 Task: Check the sale-to-list ratio of underground utilities in the last 5 years.
Action: Mouse moved to (932, 204)
Screenshot: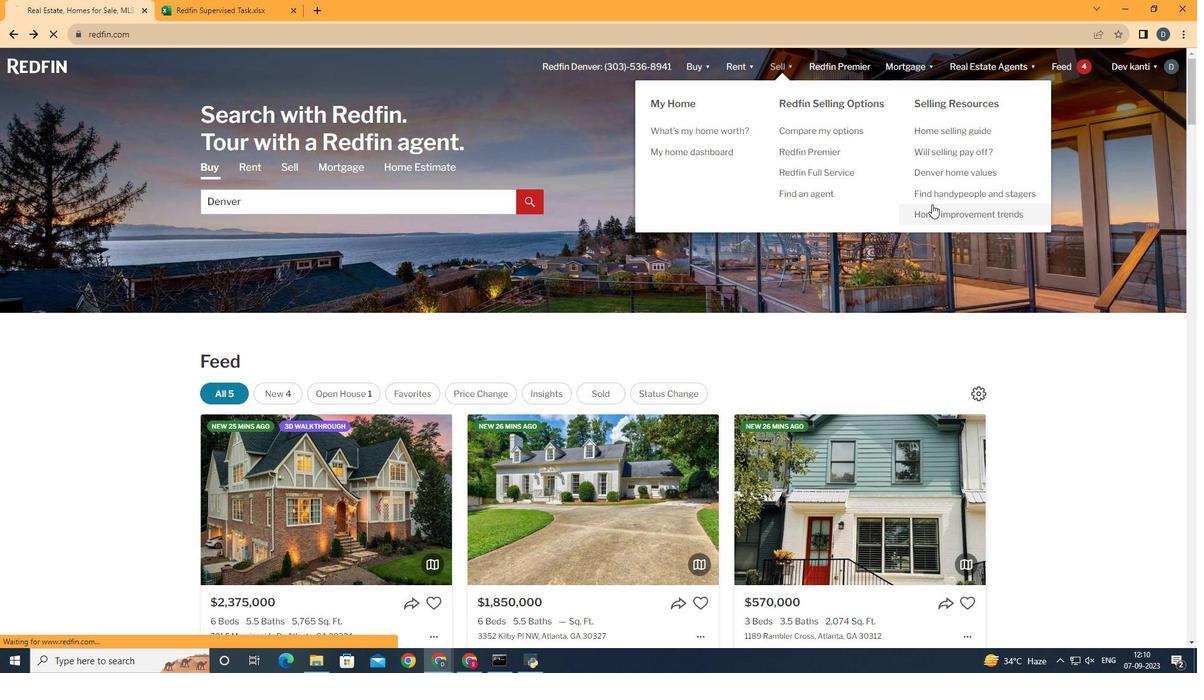
Action: Mouse pressed left at (932, 204)
Screenshot: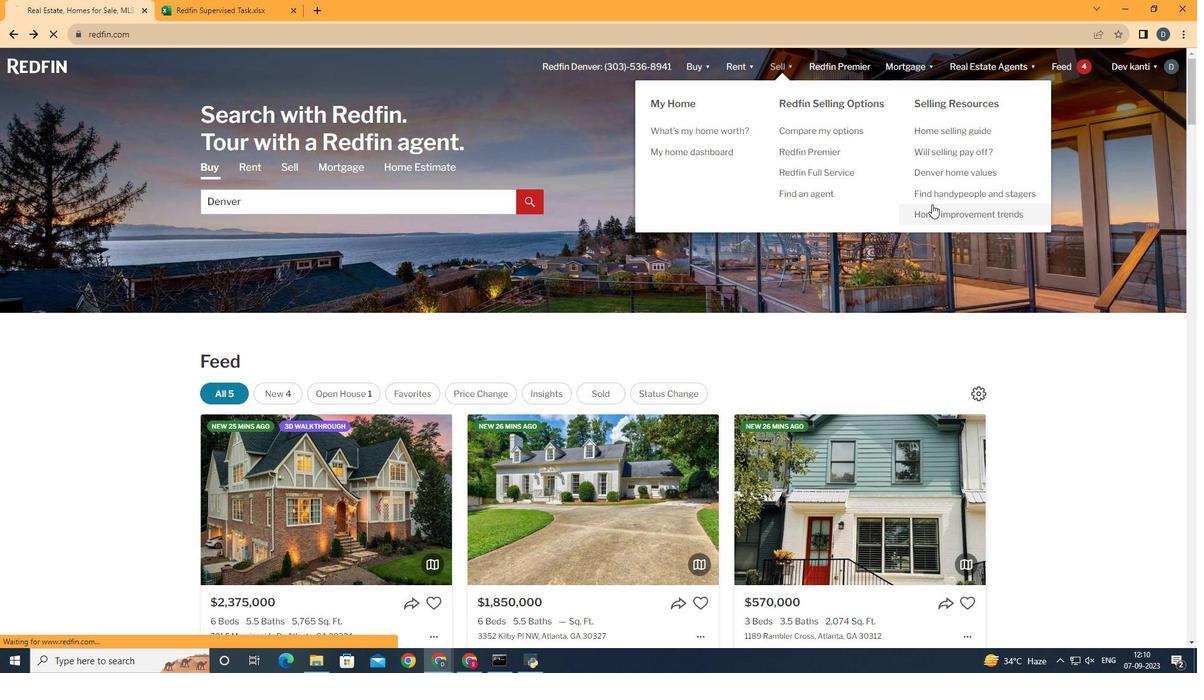 
Action: Mouse moved to (293, 248)
Screenshot: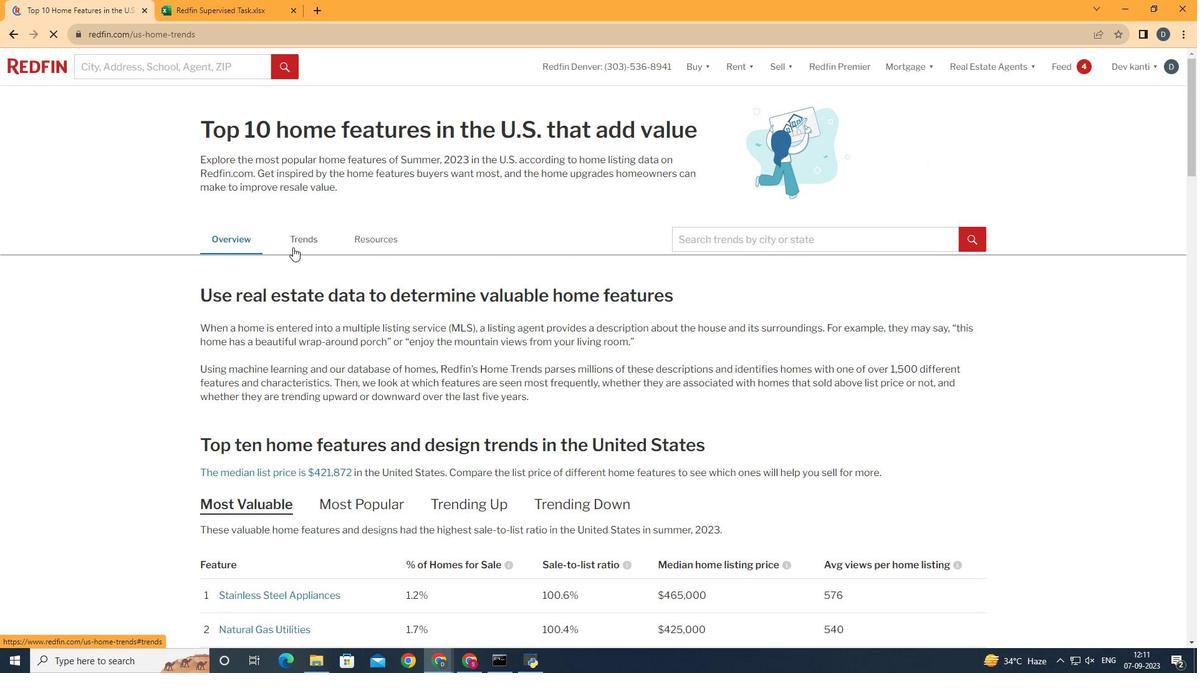 
Action: Mouse pressed left at (293, 248)
Screenshot: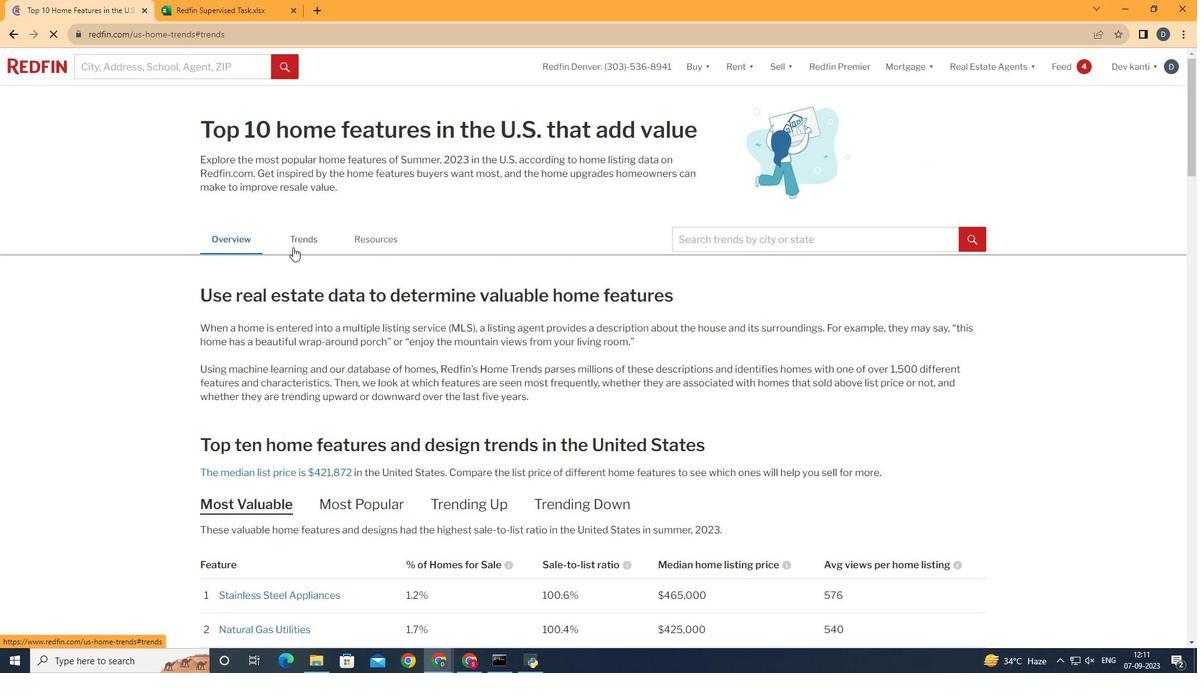 
Action: Mouse moved to (293, 247)
Screenshot: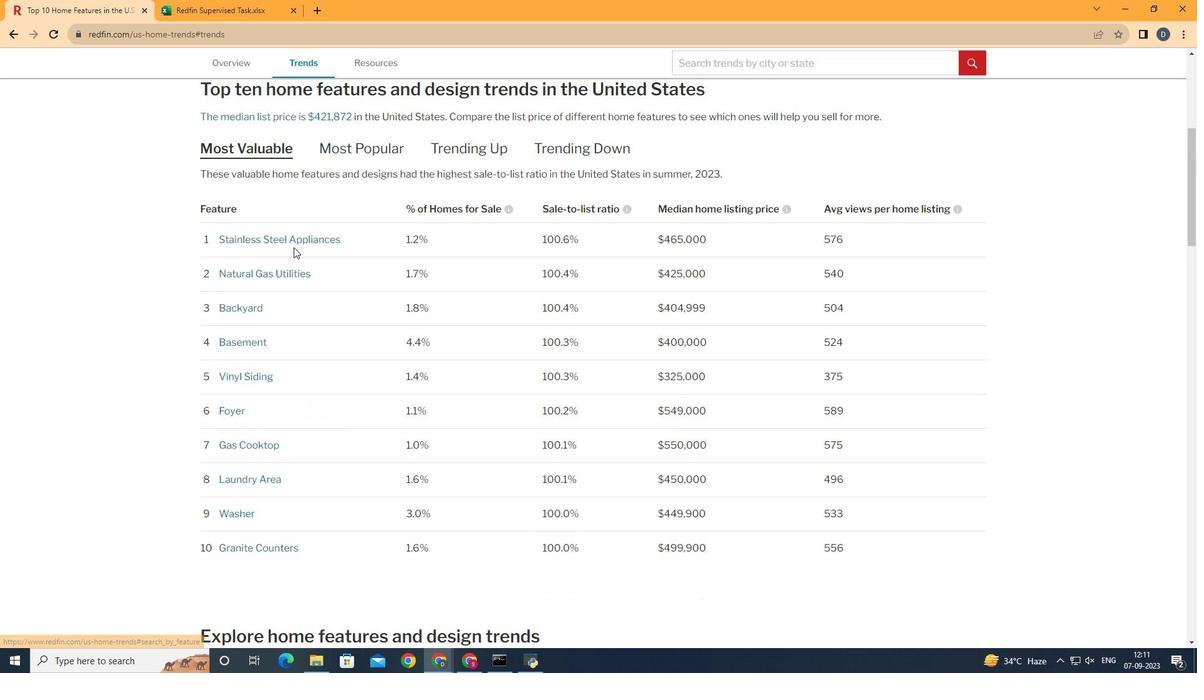 
Action: Mouse scrolled (293, 247) with delta (0, 0)
Screenshot: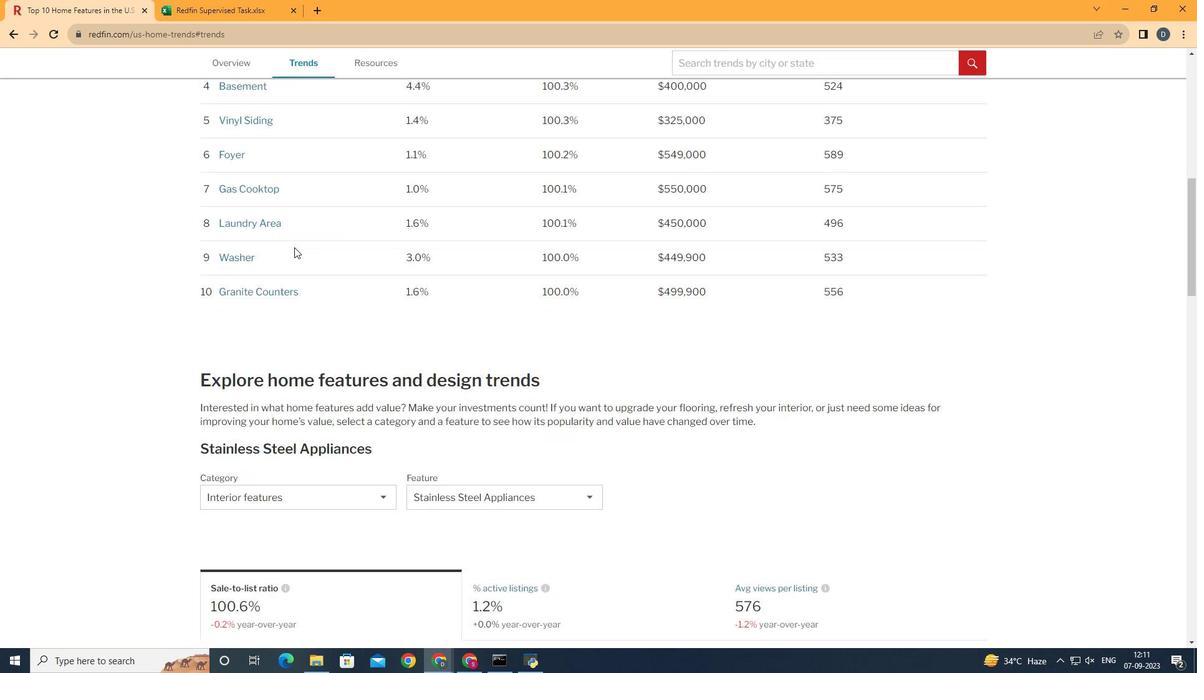
Action: Mouse scrolled (293, 247) with delta (0, 0)
Screenshot: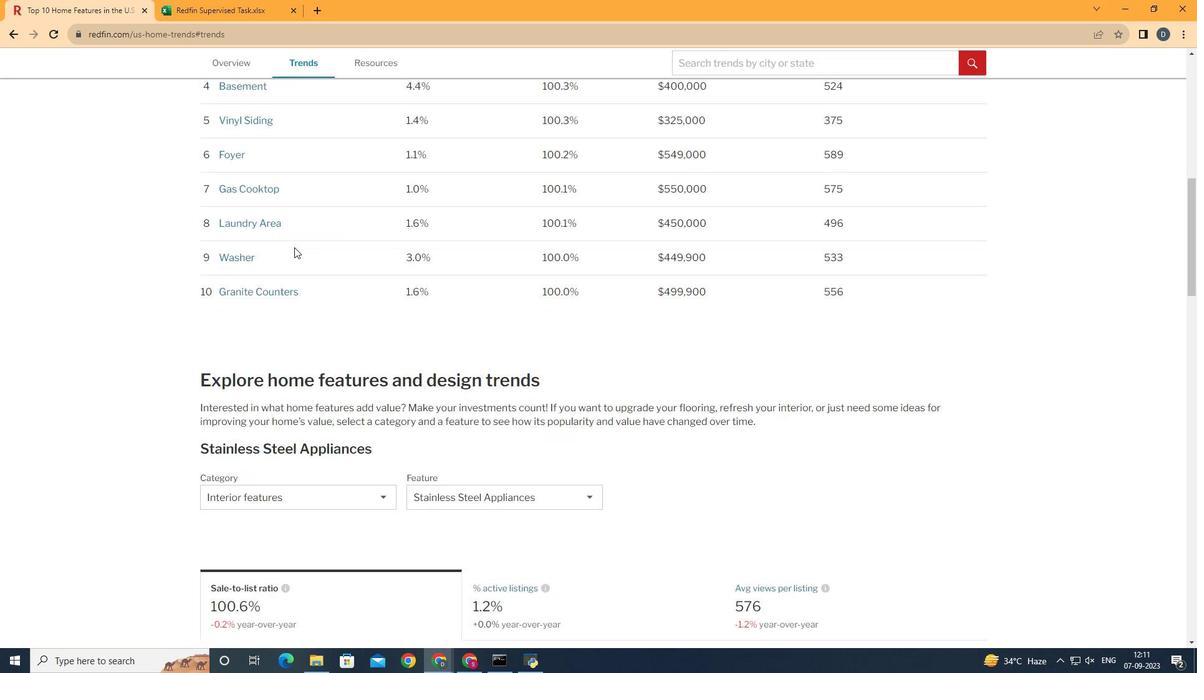
Action: Mouse moved to (293, 247)
Screenshot: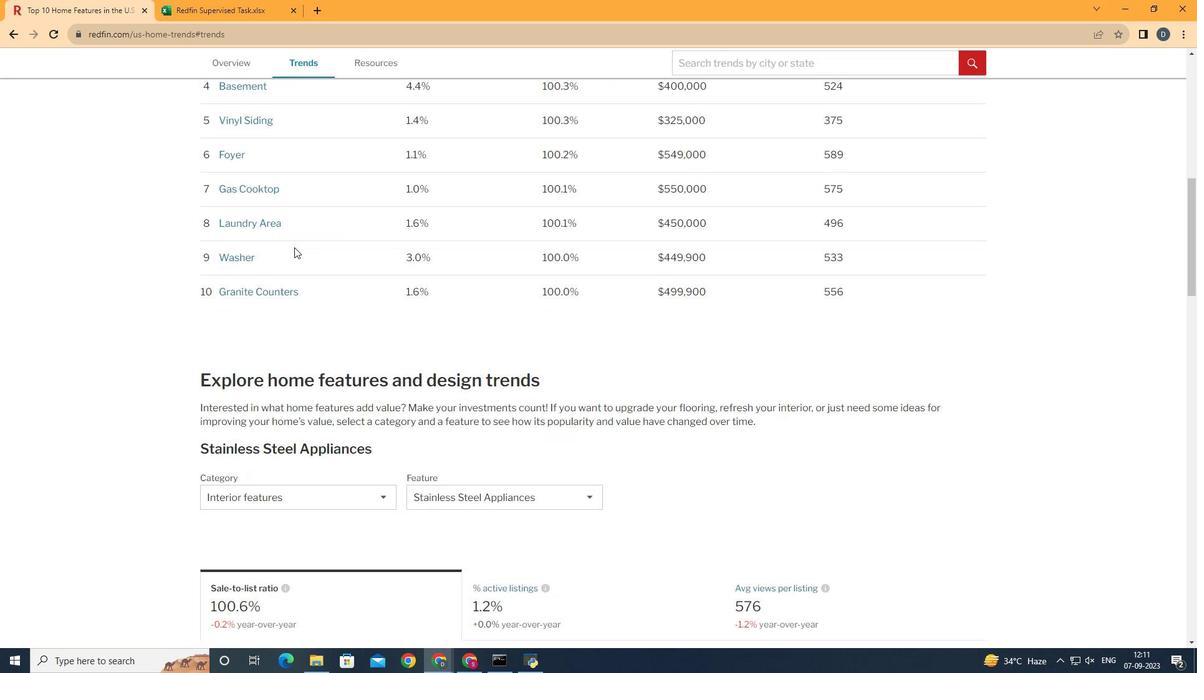 
Action: Mouse scrolled (293, 247) with delta (0, 0)
Screenshot: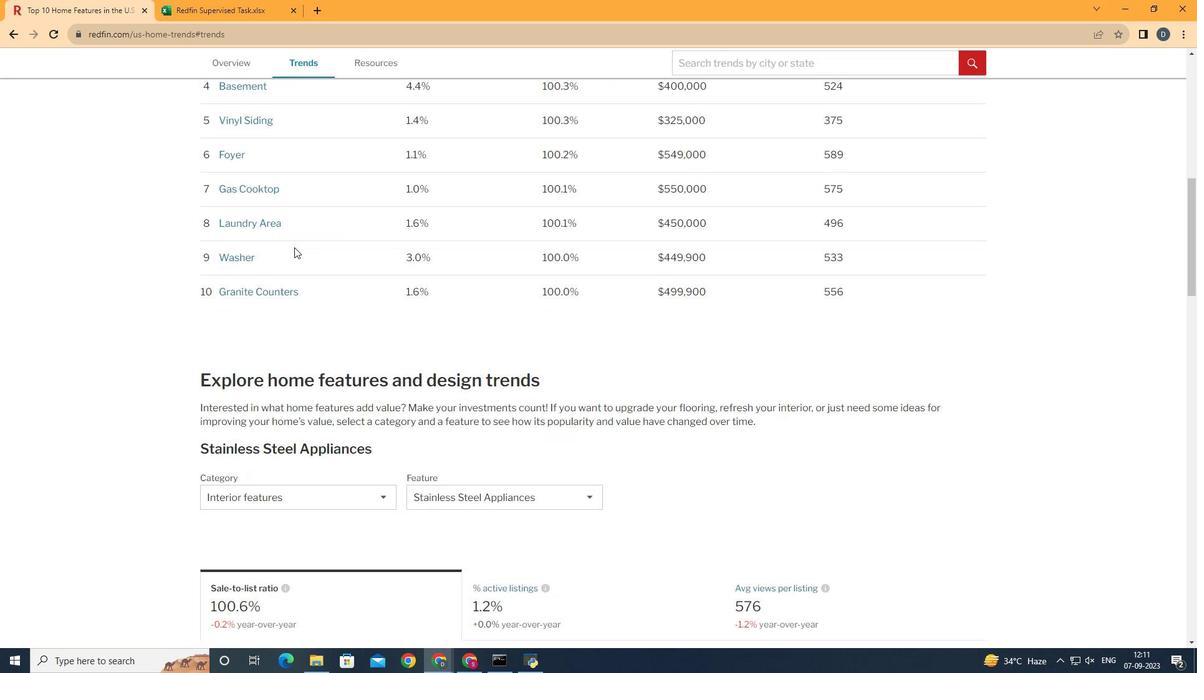 
Action: Mouse scrolled (293, 247) with delta (0, 0)
Screenshot: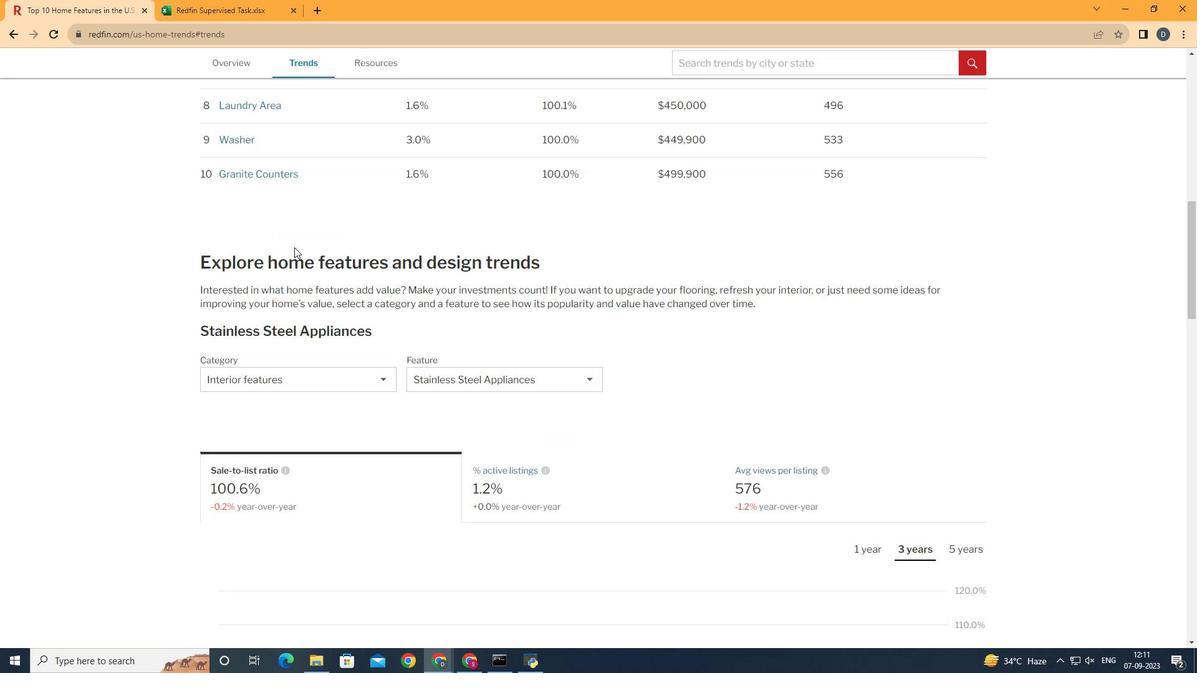 
Action: Mouse scrolled (293, 247) with delta (0, 0)
Screenshot: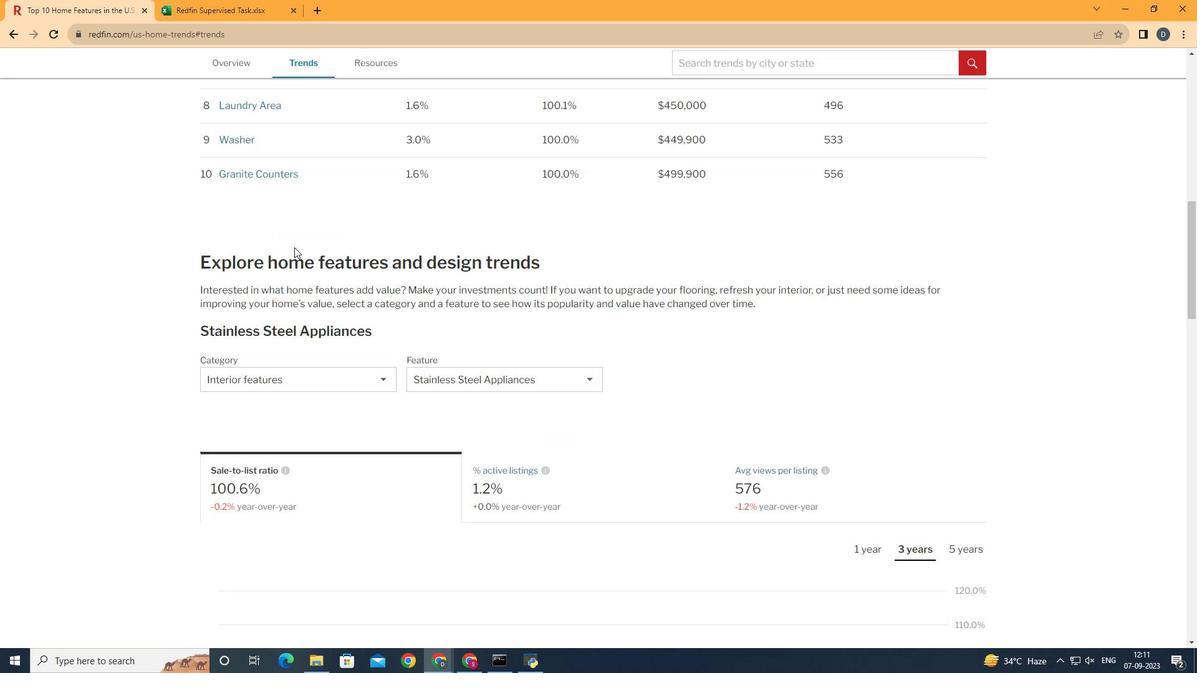
Action: Mouse scrolled (293, 247) with delta (0, 0)
Screenshot: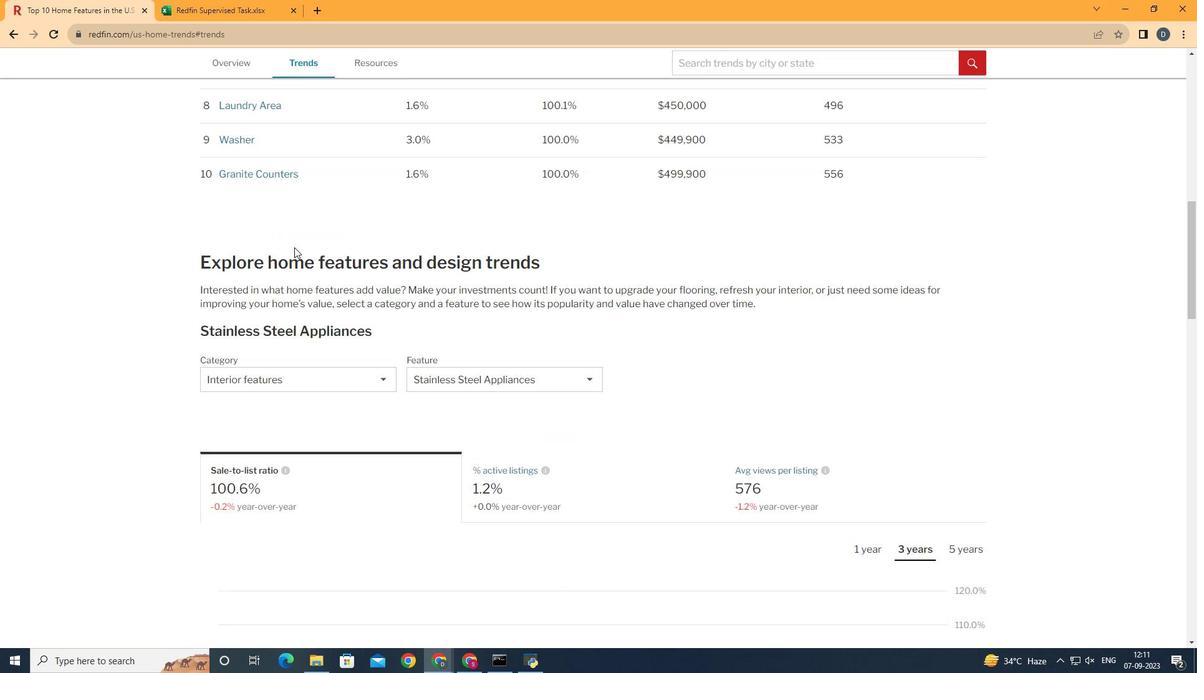 
Action: Mouse moved to (294, 247)
Screenshot: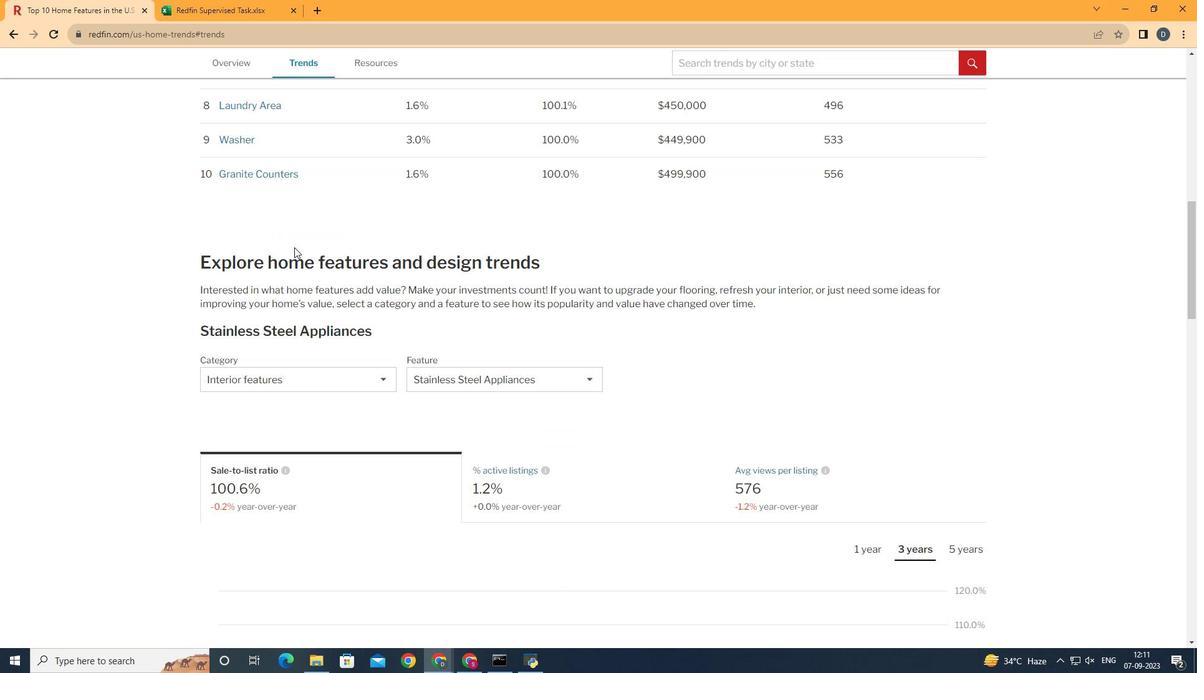 
Action: Mouse scrolled (294, 247) with delta (0, 0)
Screenshot: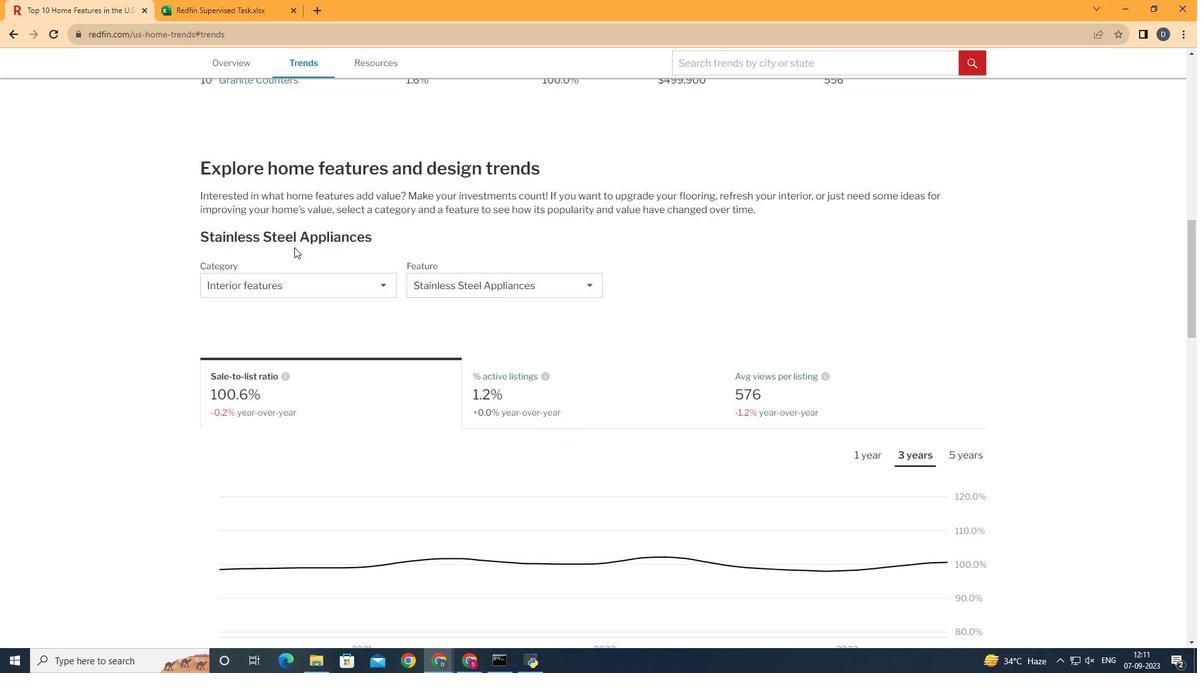 
Action: Mouse scrolled (294, 247) with delta (0, 0)
Screenshot: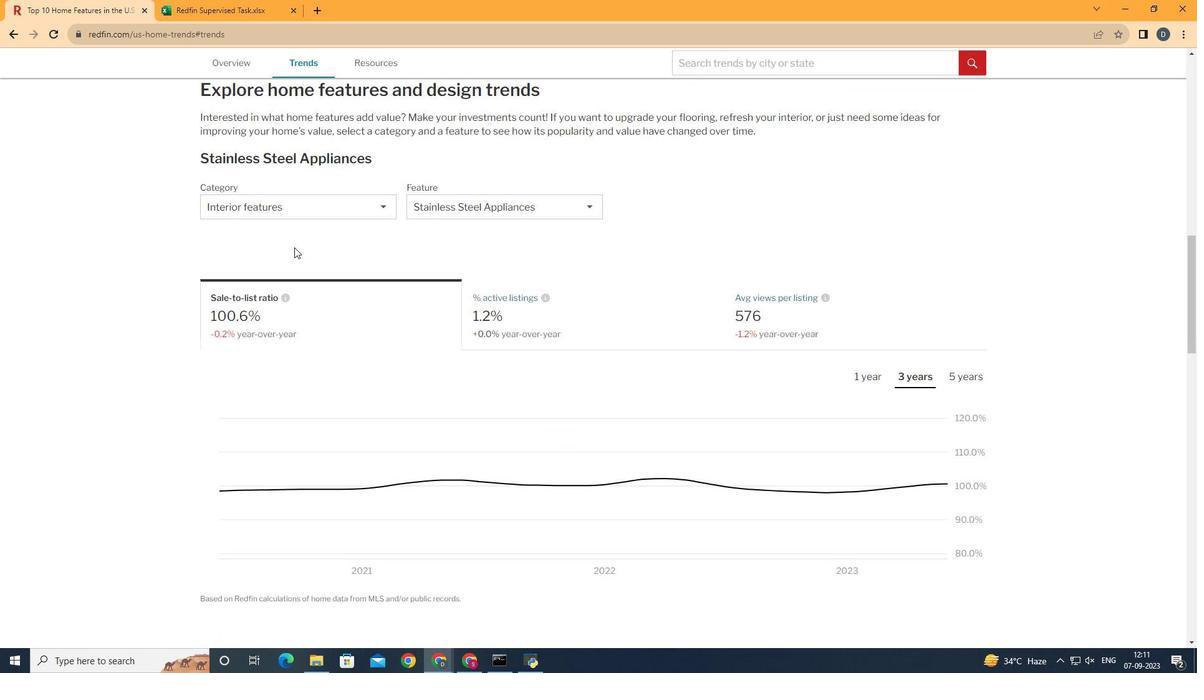 
Action: Mouse scrolled (294, 247) with delta (0, 0)
Screenshot: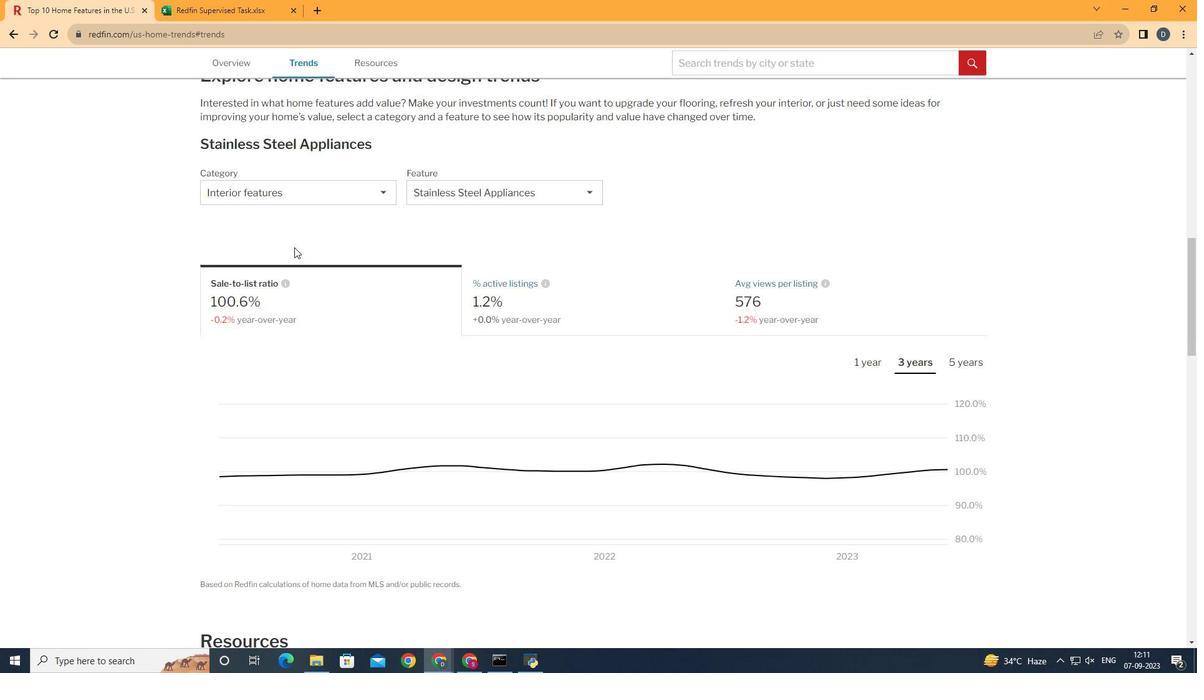 
Action: Mouse moved to (343, 188)
Screenshot: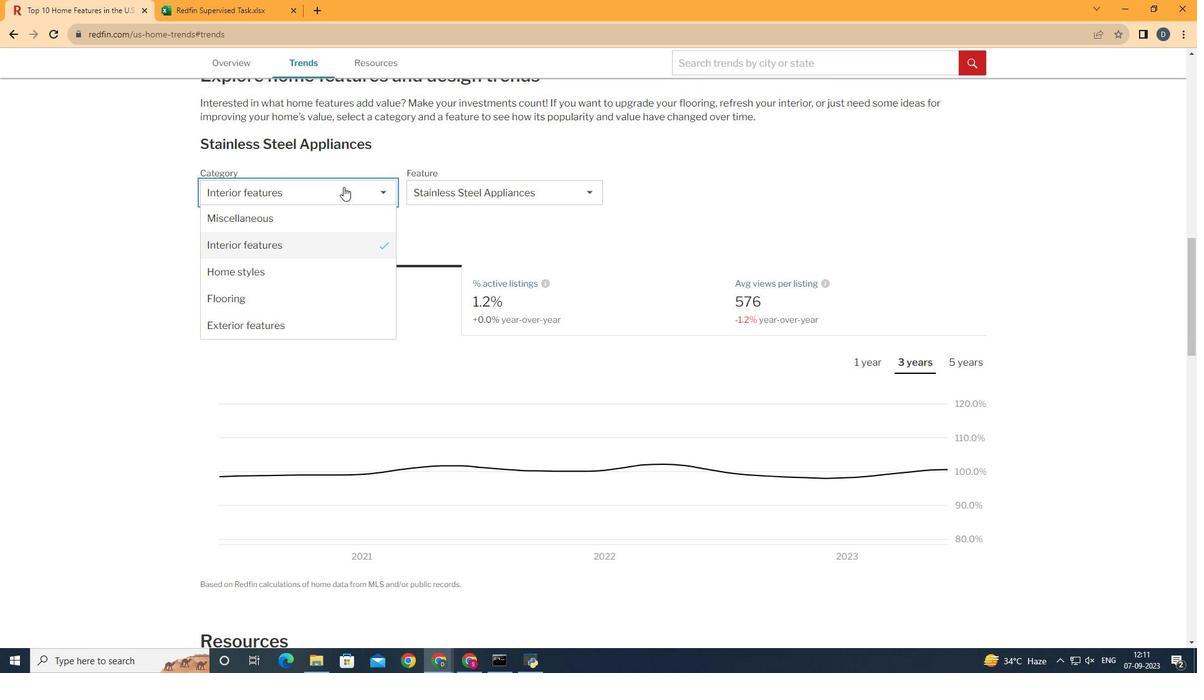 
Action: Mouse pressed left at (343, 188)
Screenshot: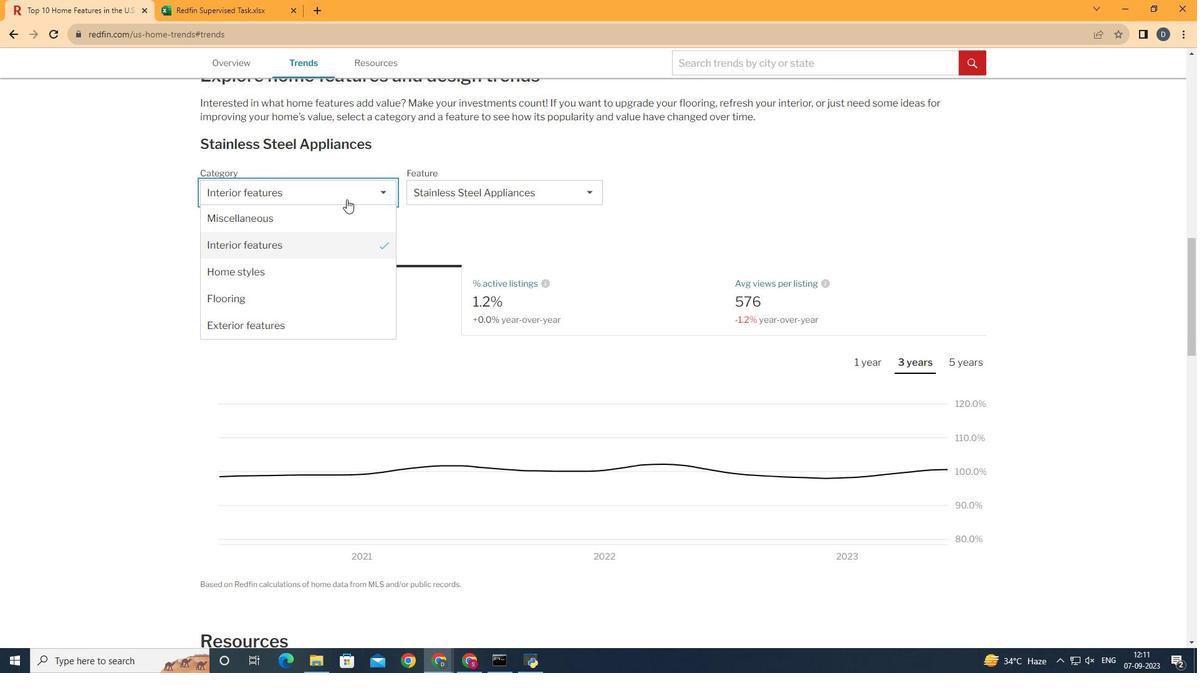 
Action: Mouse moved to (351, 220)
Screenshot: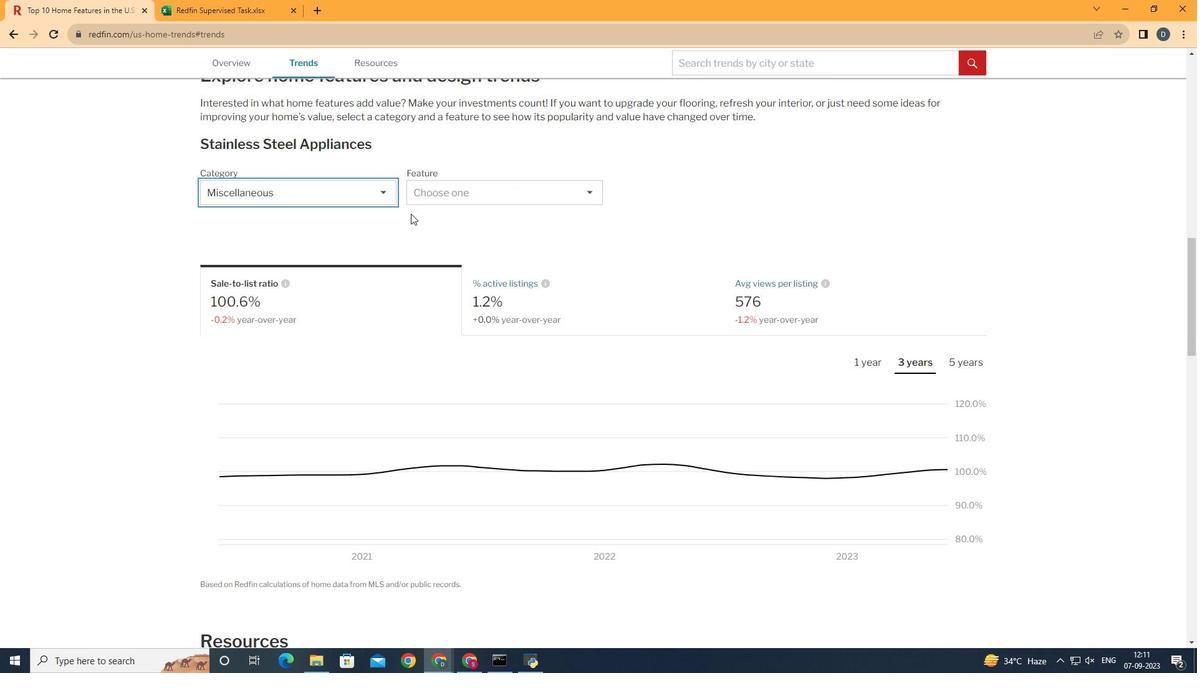 
Action: Mouse pressed left at (351, 220)
Screenshot: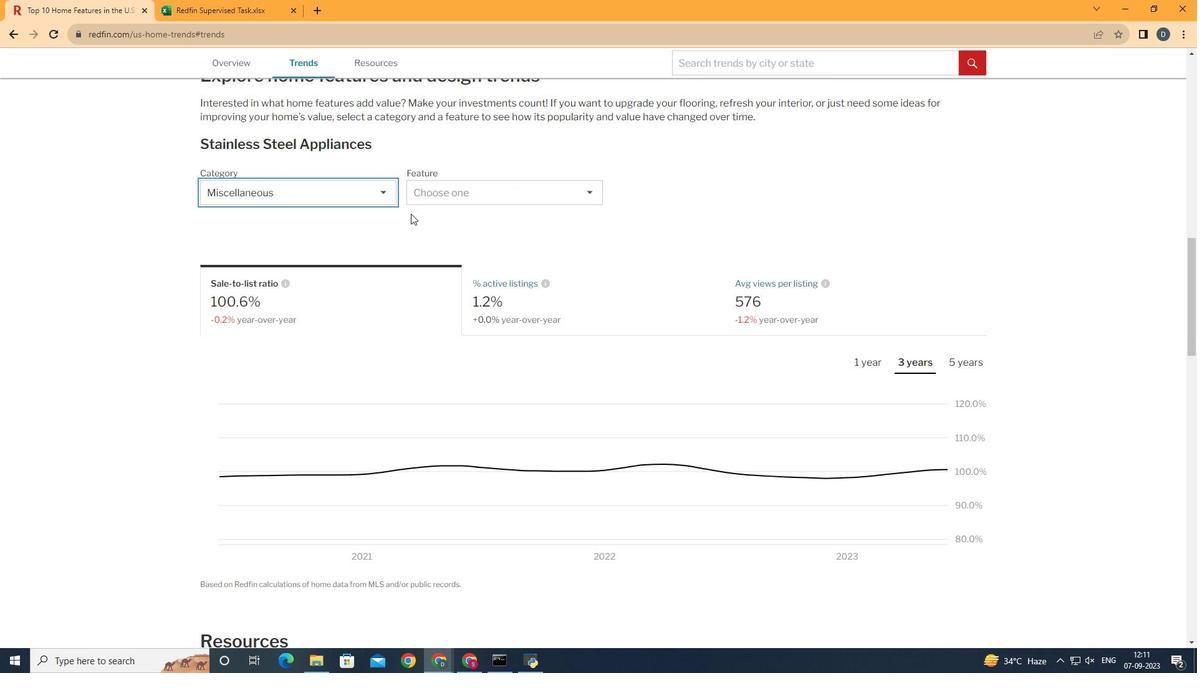 
Action: Mouse moved to (497, 195)
Screenshot: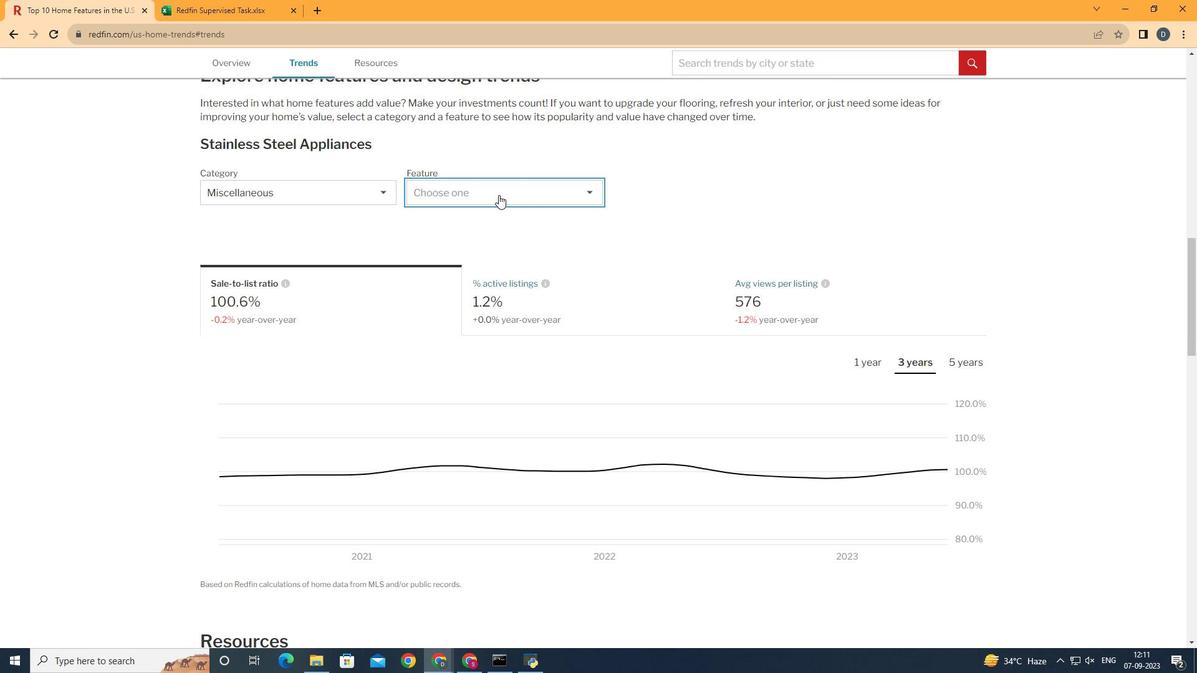 
Action: Mouse pressed left at (497, 195)
Screenshot: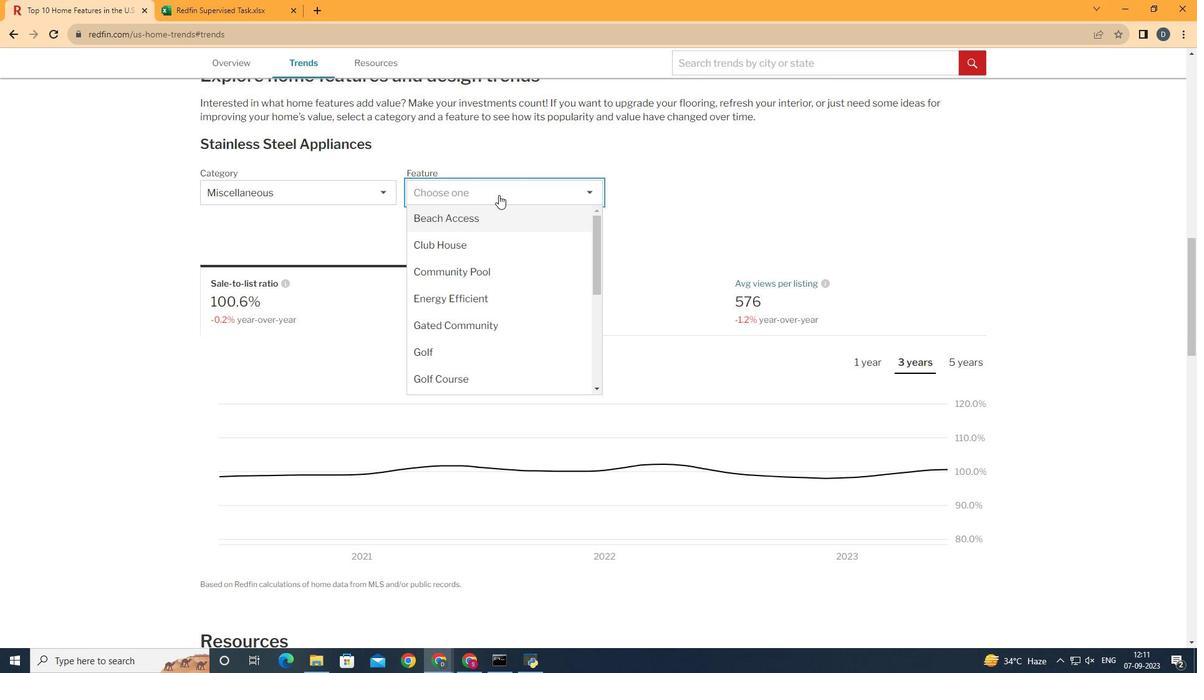 
Action: Mouse moved to (580, 232)
Screenshot: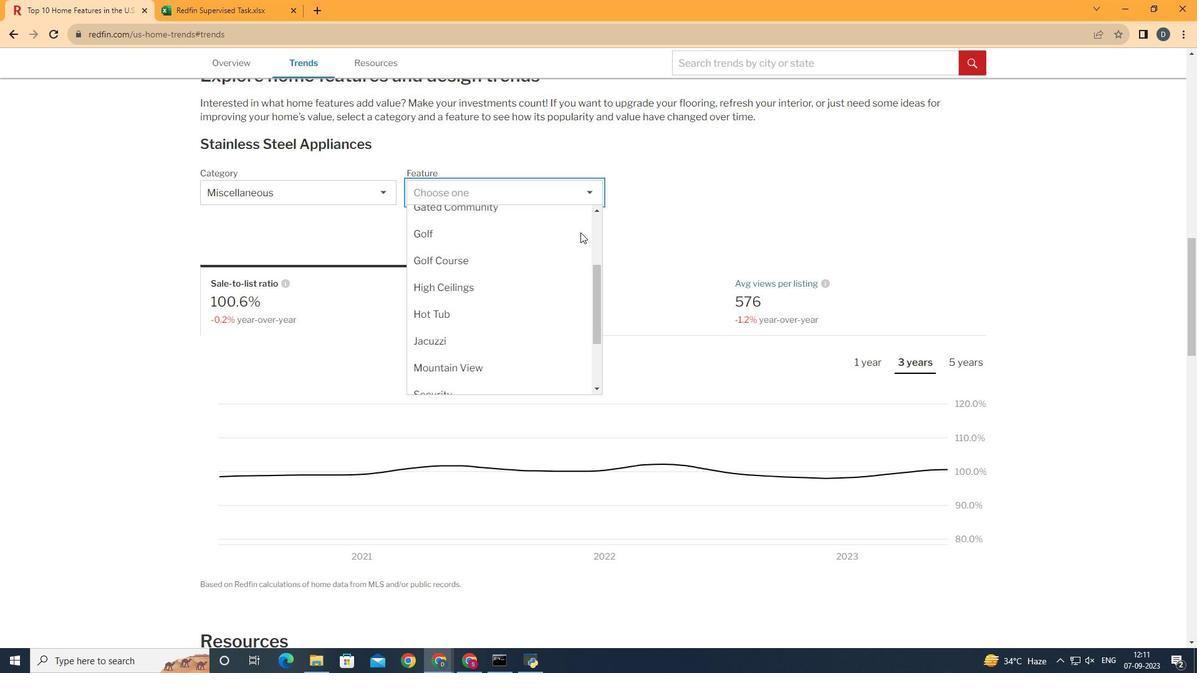 
Action: Mouse scrolled (580, 232) with delta (0, 0)
Screenshot: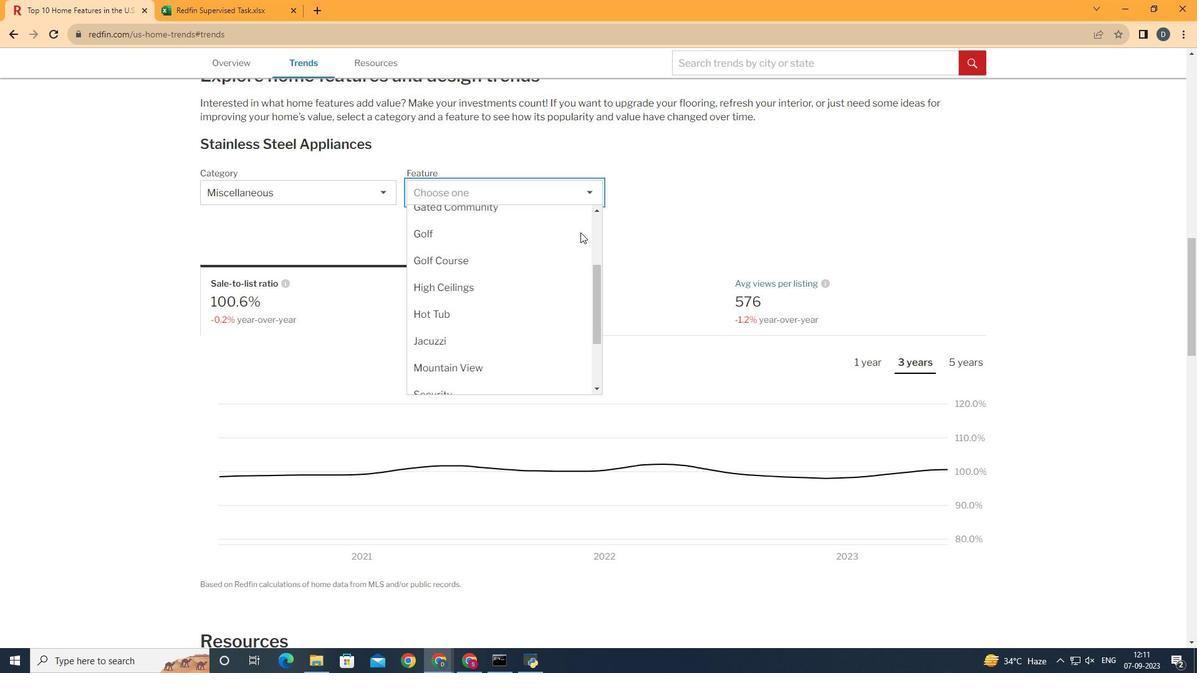 
Action: Mouse scrolled (580, 232) with delta (0, 0)
Screenshot: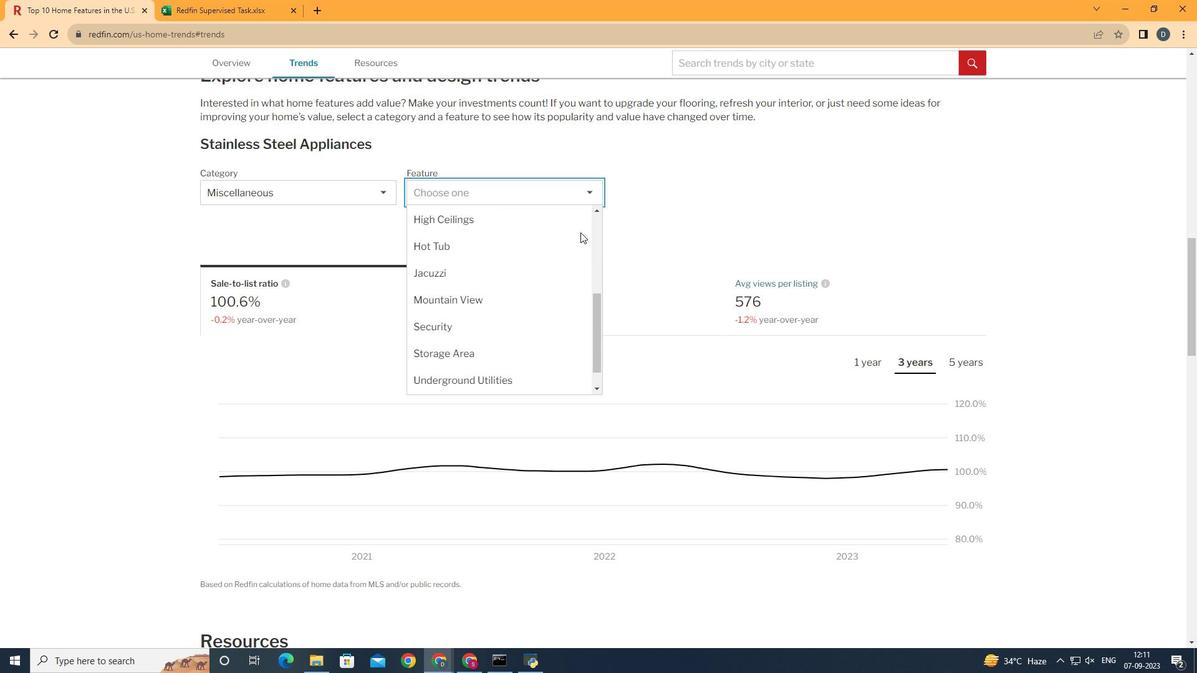 
Action: Mouse scrolled (580, 232) with delta (0, 0)
Screenshot: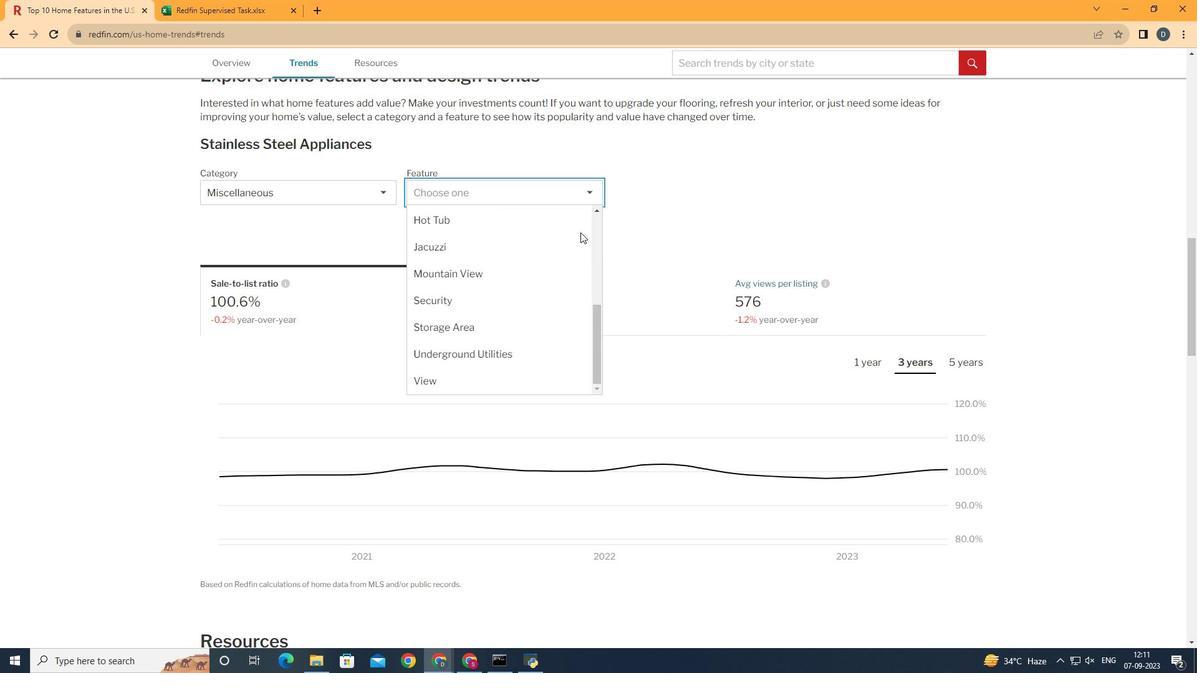 
Action: Mouse scrolled (580, 232) with delta (0, 0)
Screenshot: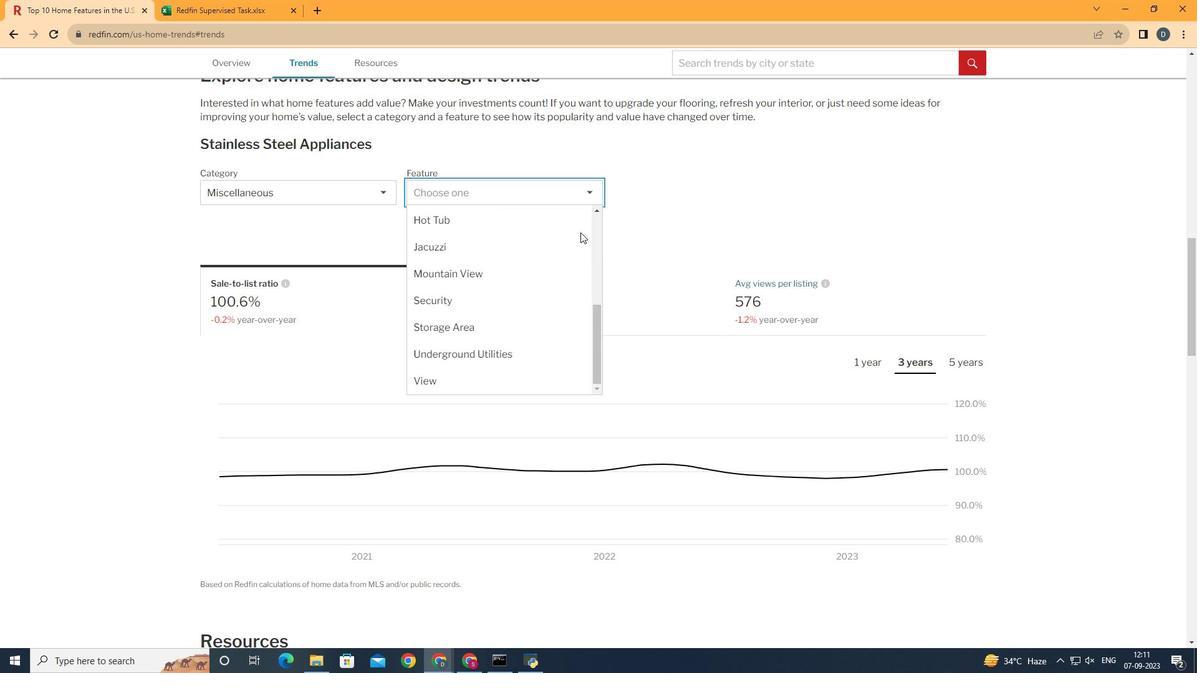 
Action: Mouse scrolled (580, 232) with delta (0, 0)
Screenshot: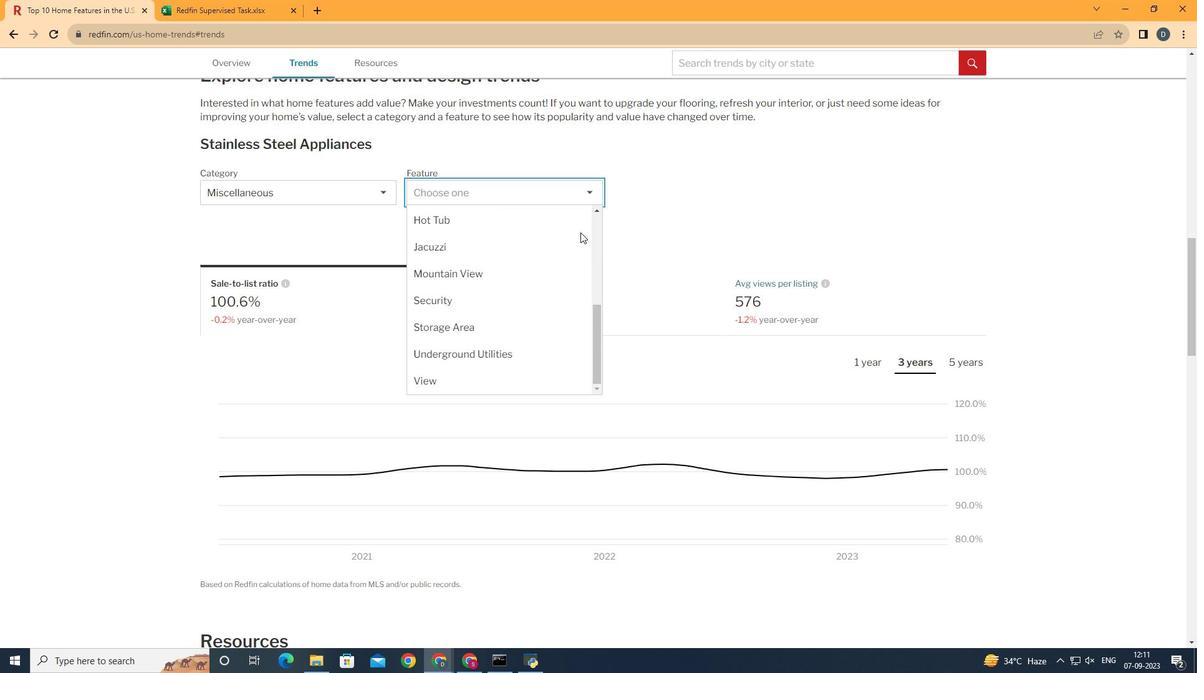 
Action: Mouse moved to (580, 232)
Screenshot: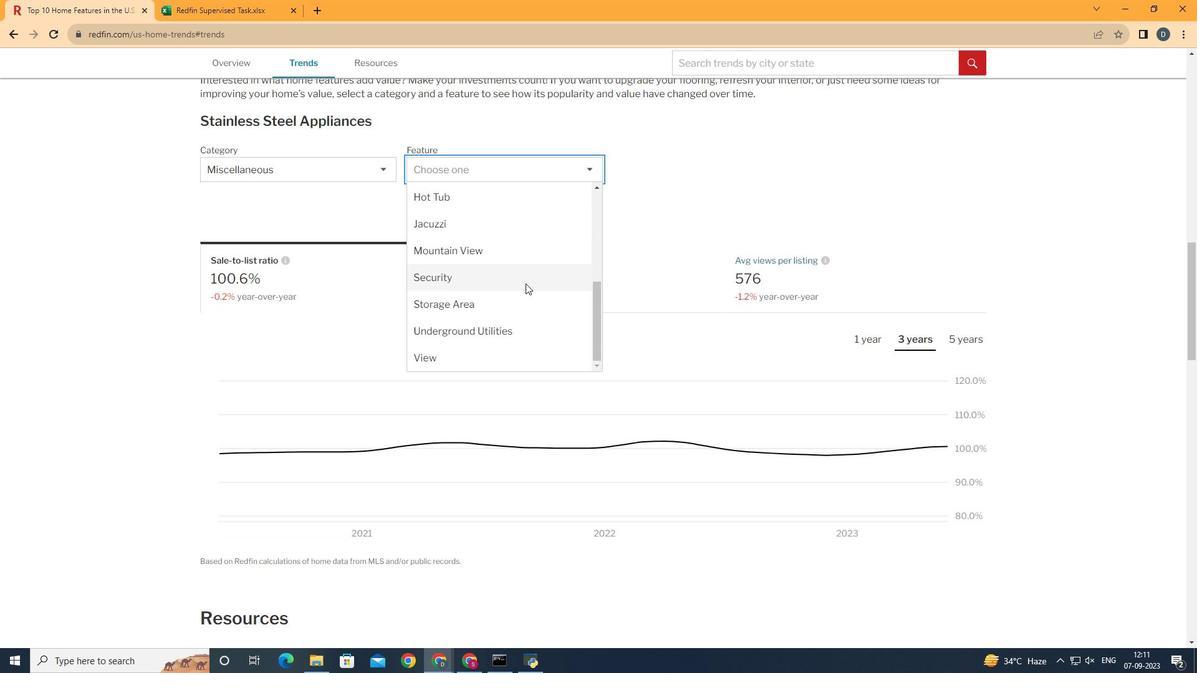 
Action: Mouse scrolled (580, 232) with delta (0, 0)
Screenshot: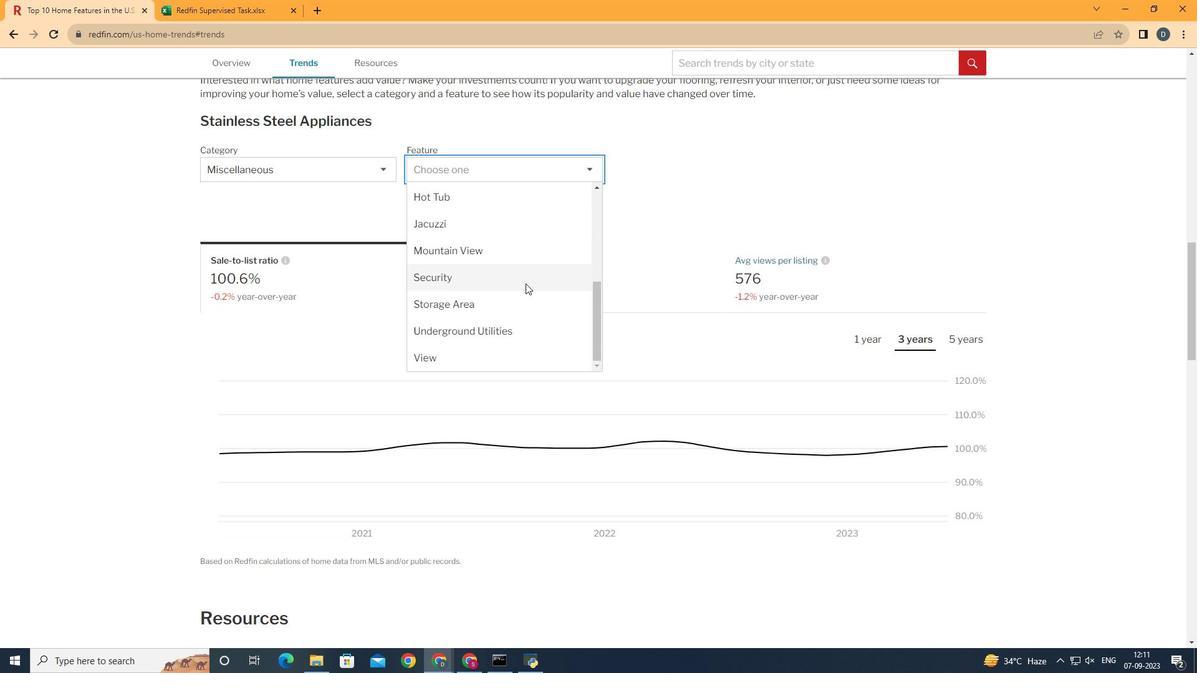 
Action: Mouse moved to (578, 233)
Screenshot: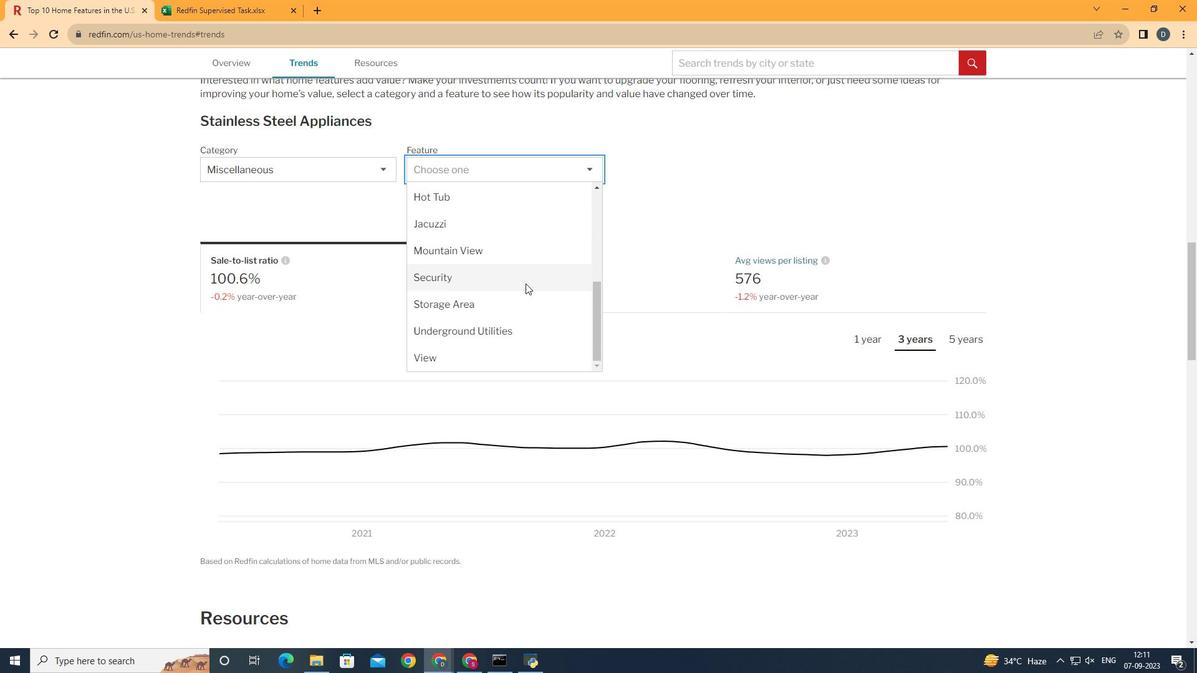 
Action: Mouse scrolled (578, 233) with delta (0, 0)
Screenshot: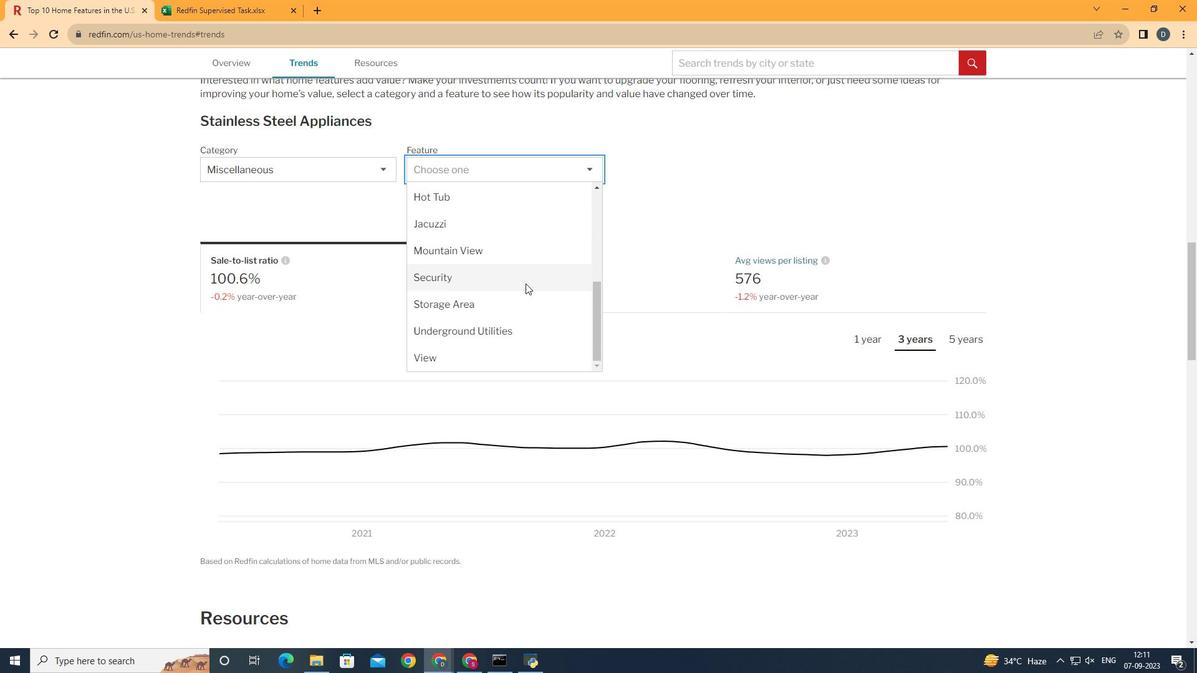 
Action: Mouse moved to (567, 247)
Screenshot: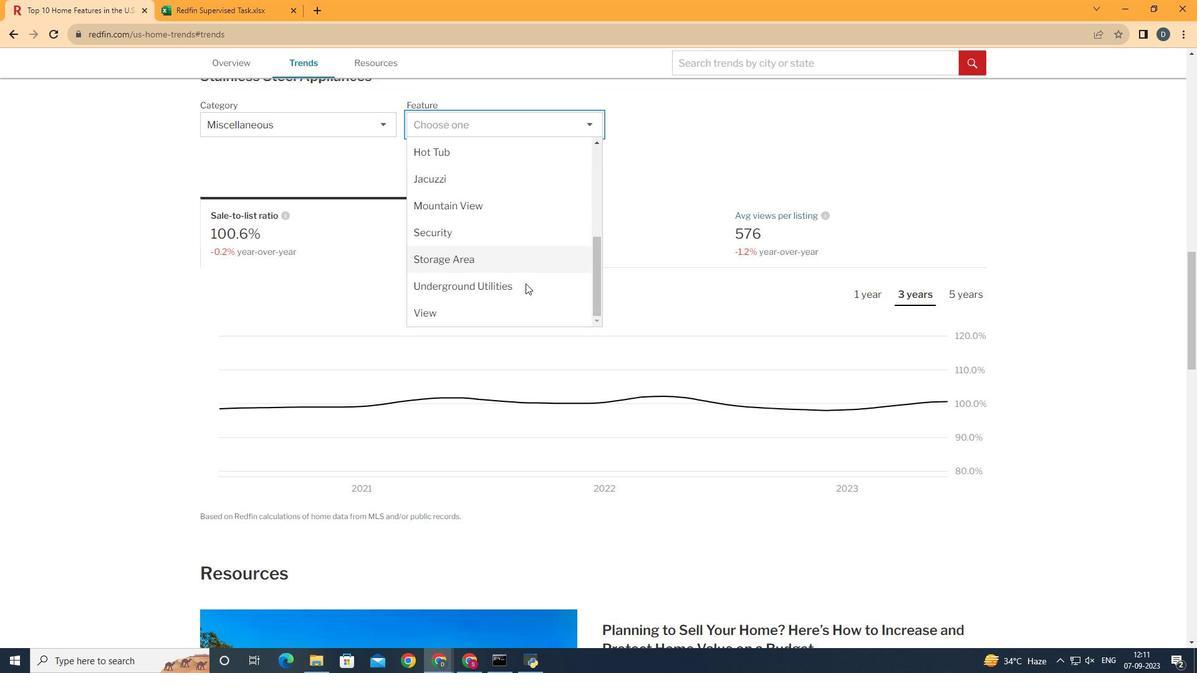 
Action: Mouse scrolled (567, 247) with delta (0, 0)
Screenshot: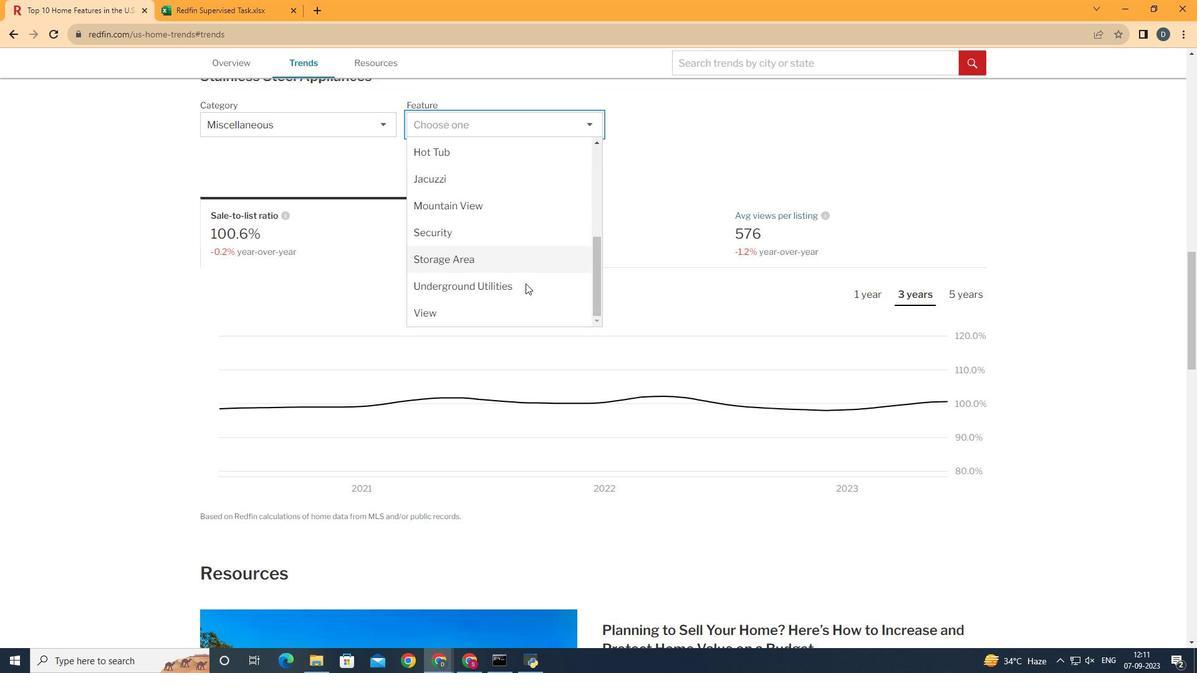 
Action: Mouse moved to (530, 280)
Screenshot: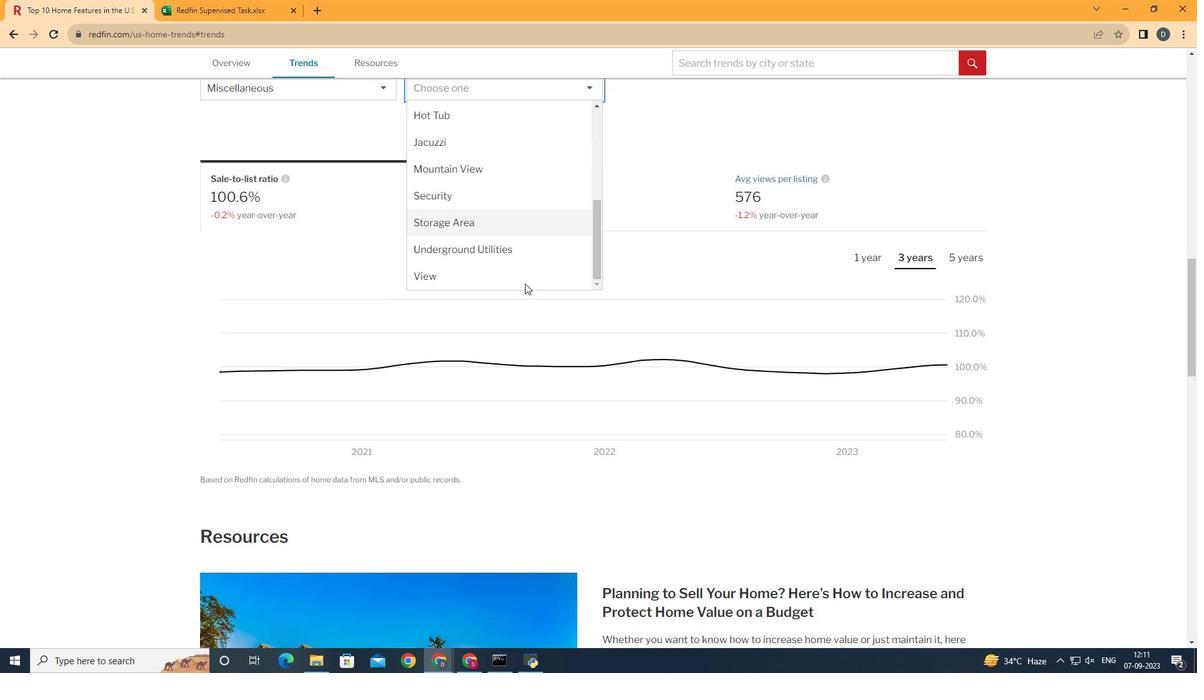
Action: Mouse scrolled (530, 280) with delta (0, 0)
Screenshot: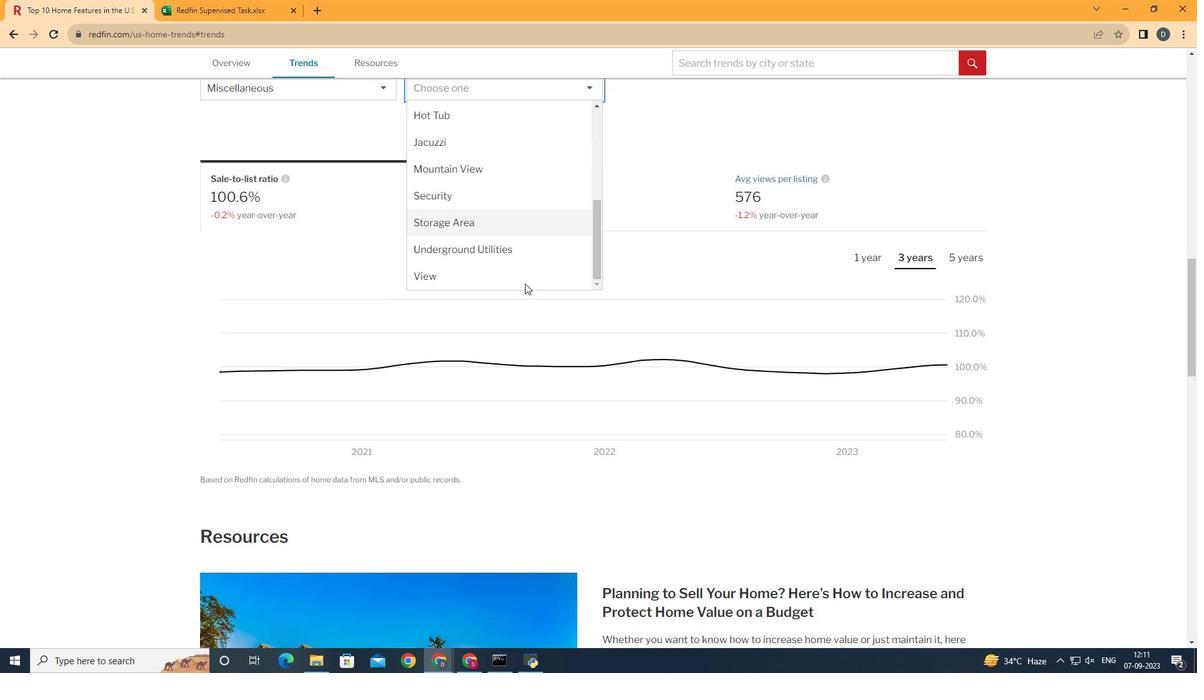 
Action: Mouse moved to (524, 220)
Screenshot: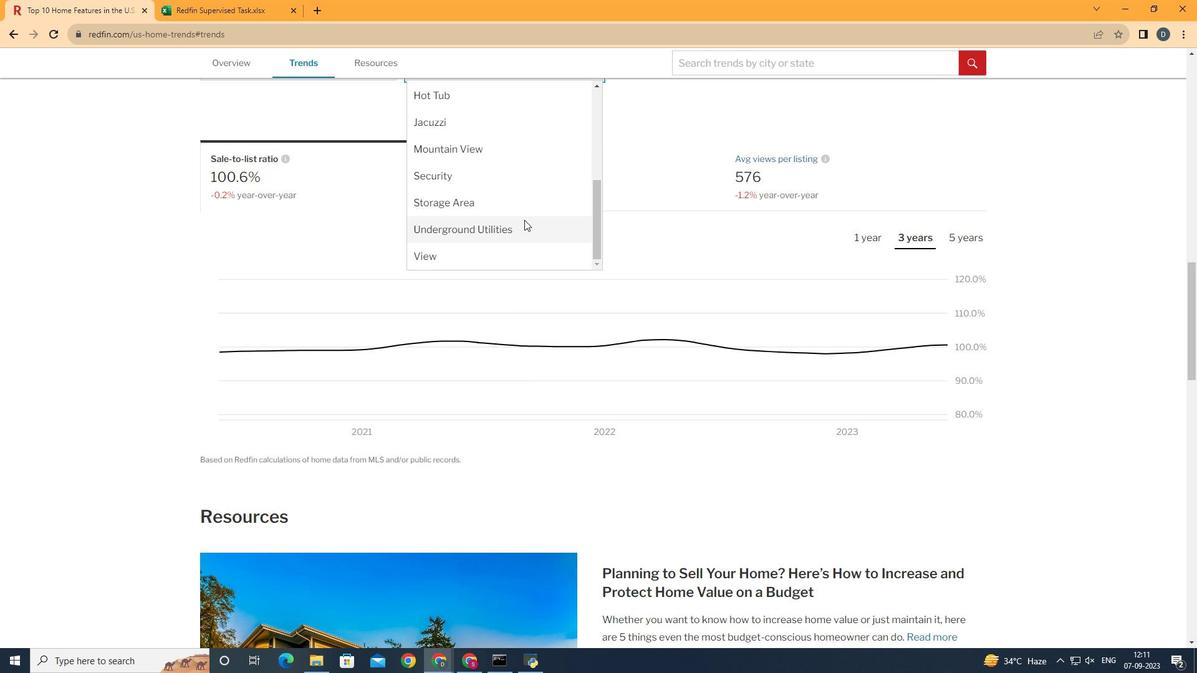
Action: Mouse pressed left at (524, 220)
Screenshot: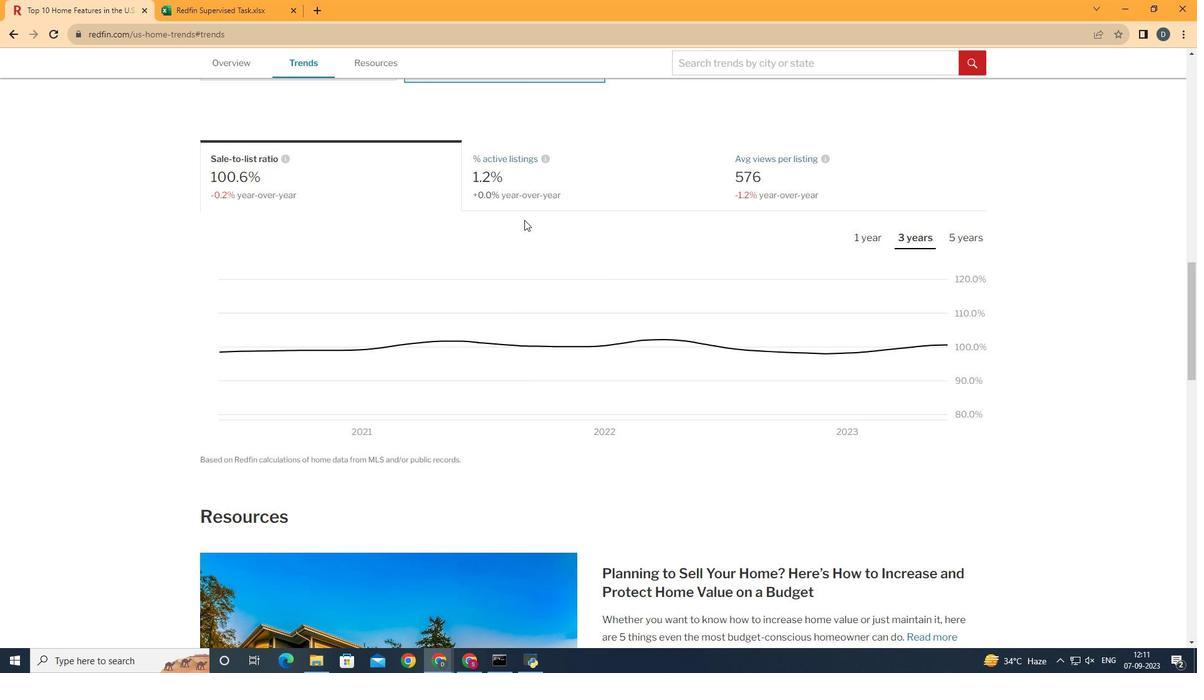 
Action: Mouse moved to (316, 189)
Screenshot: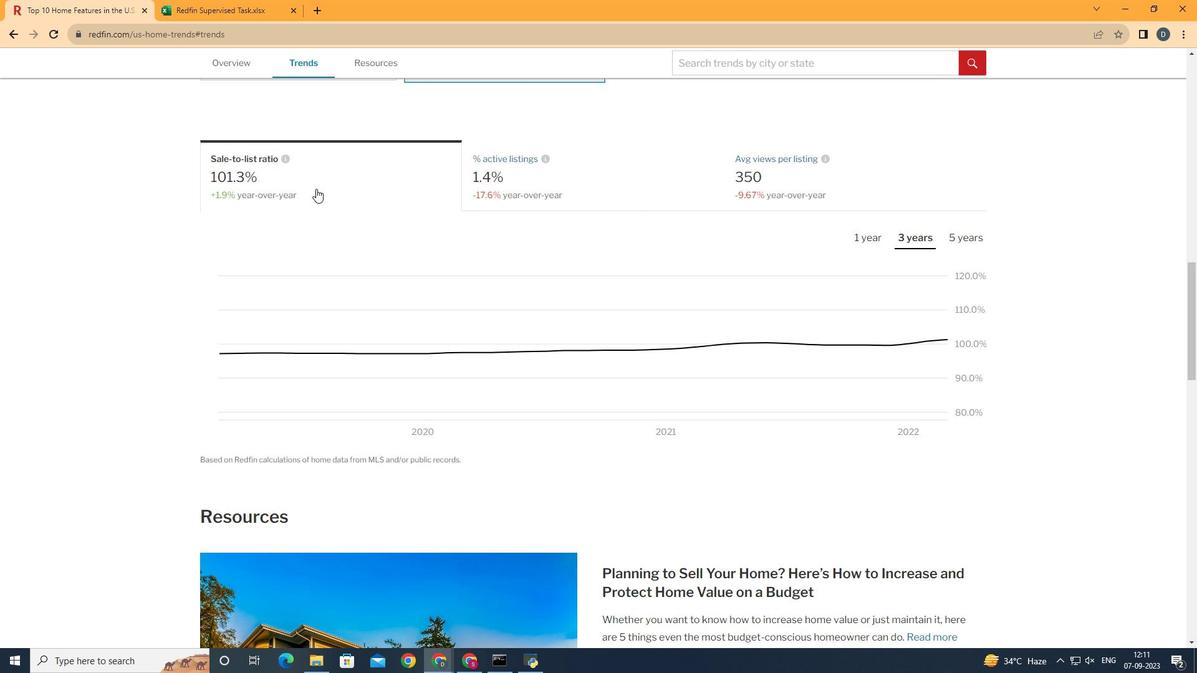 
Action: Mouse pressed left at (316, 189)
Screenshot: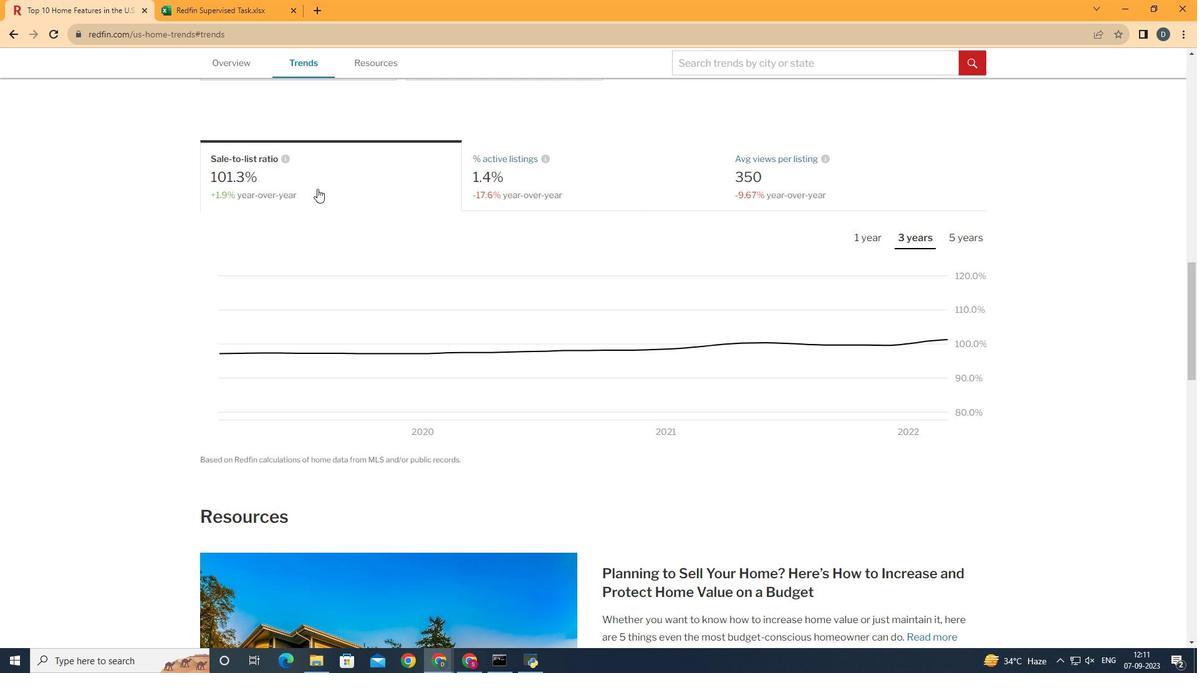 
Action: Mouse moved to (967, 241)
Screenshot: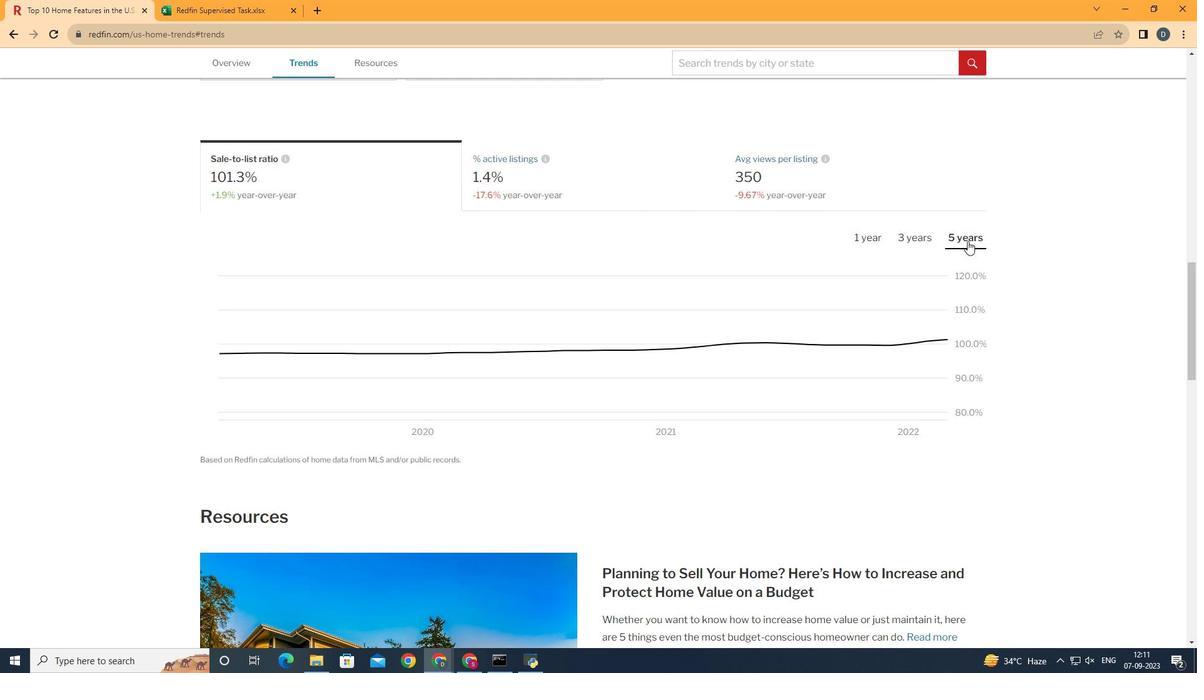 
Action: Mouse pressed left at (967, 241)
Screenshot: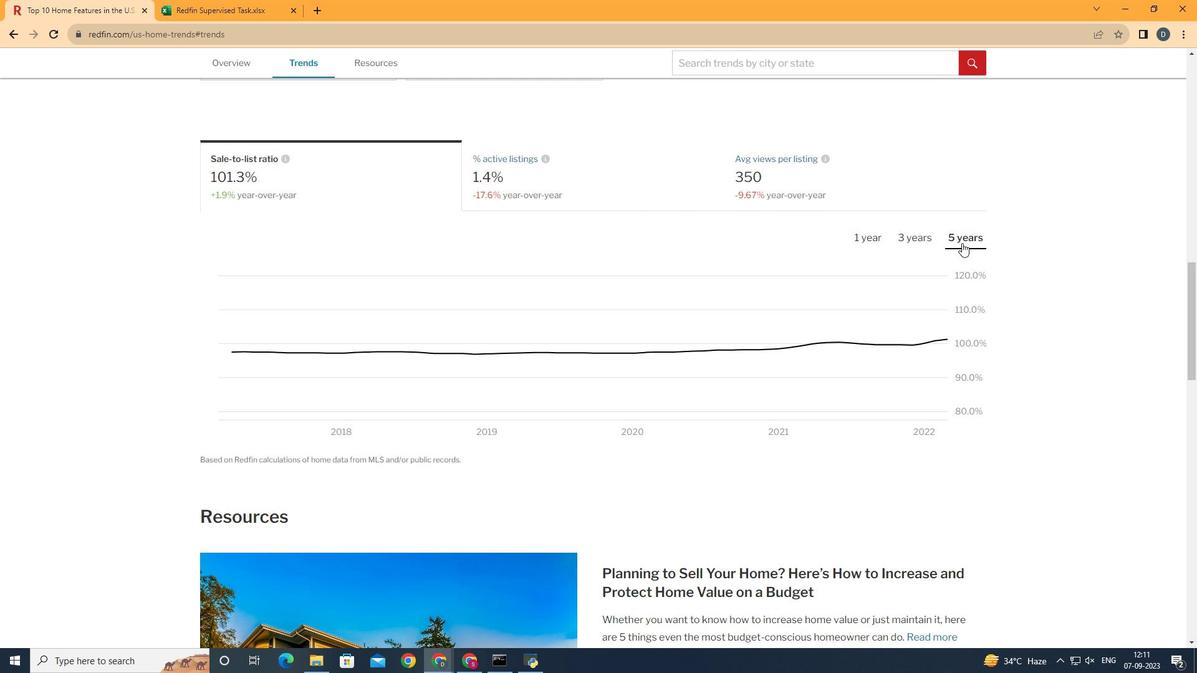 
Action: Mouse moved to (1000, 371)
Screenshot: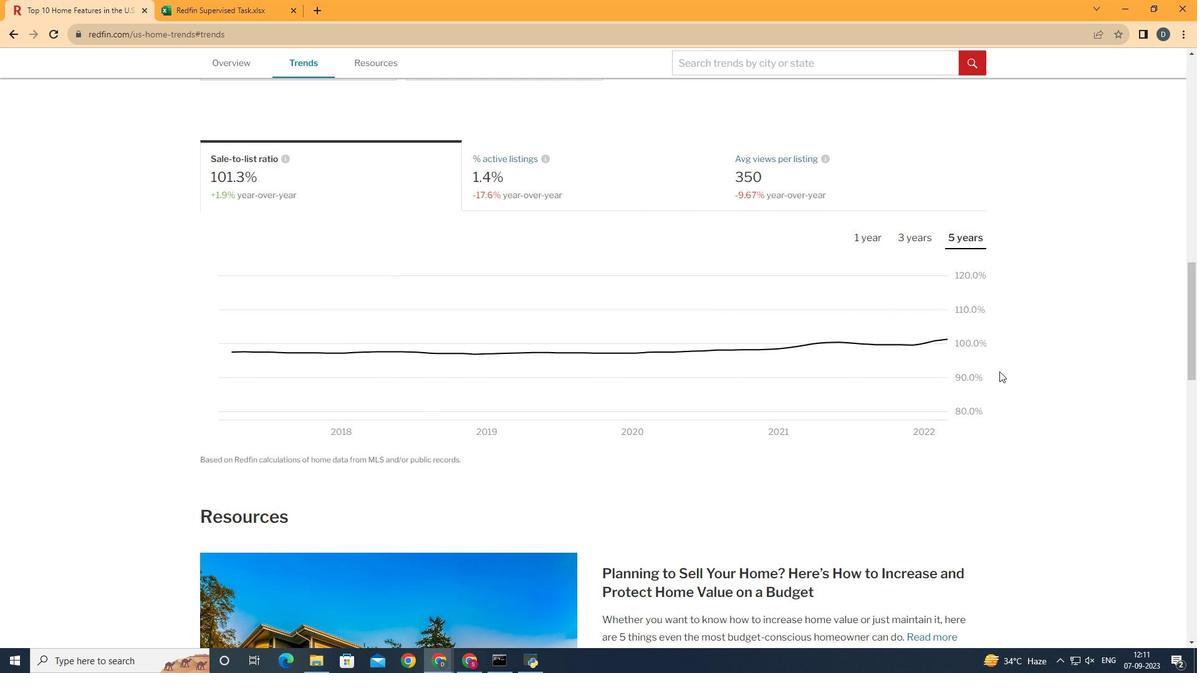 
